 Task: Search for a flat in Namyslow, Poland from 6th to 10th September for 1 guest, with a price range of ₹9000 to ₹17000, 1 bedroom, 1 bed, 1 bathroom, self check-in, and English-speaking host.
Action: Mouse moved to (444, 54)
Screenshot: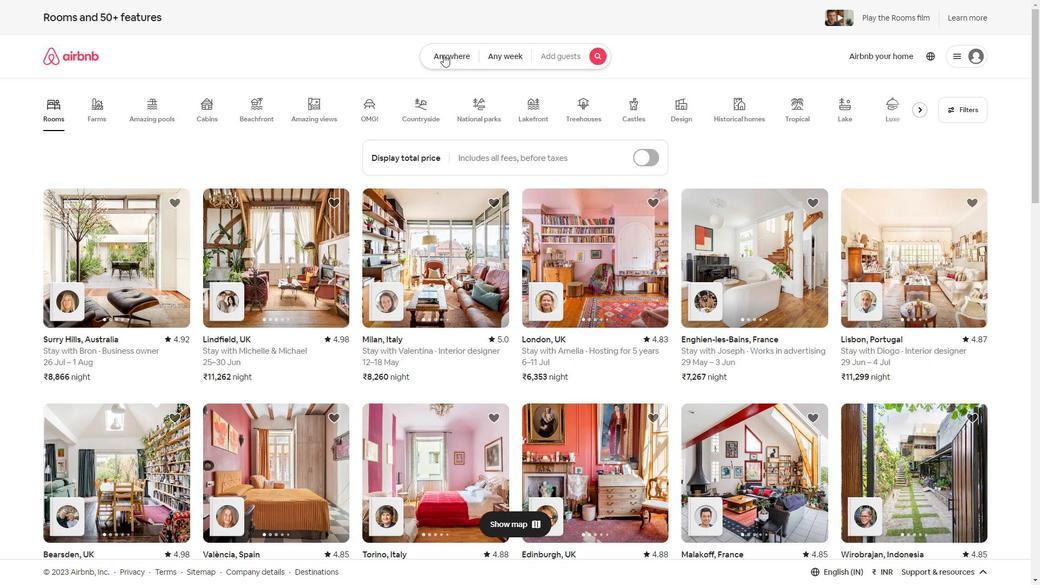 
Action: Mouse pressed left at (444, 54)
Screenshot: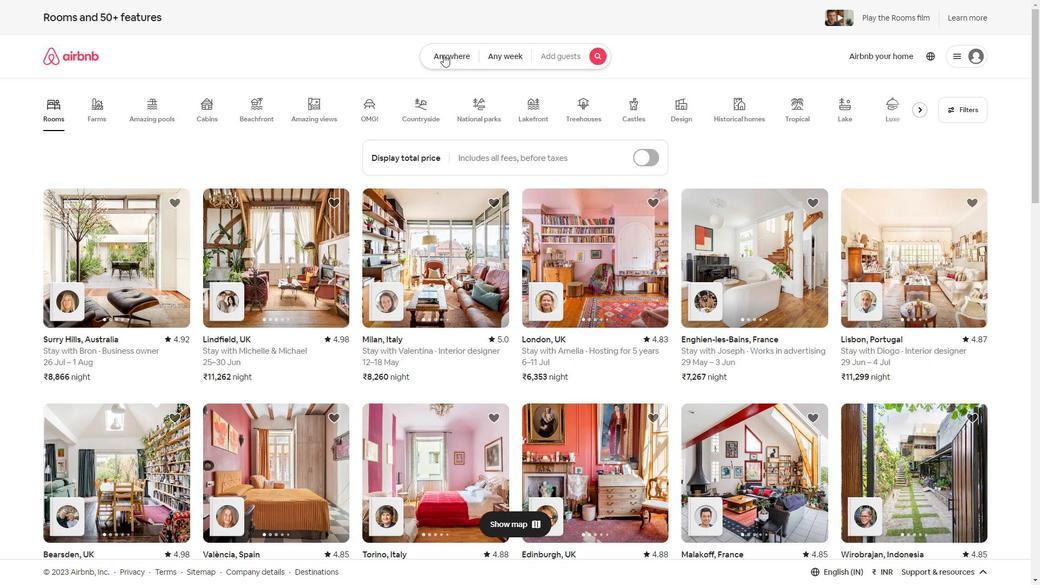 
Action: Mouse moved to (410, 99)
Screenshot: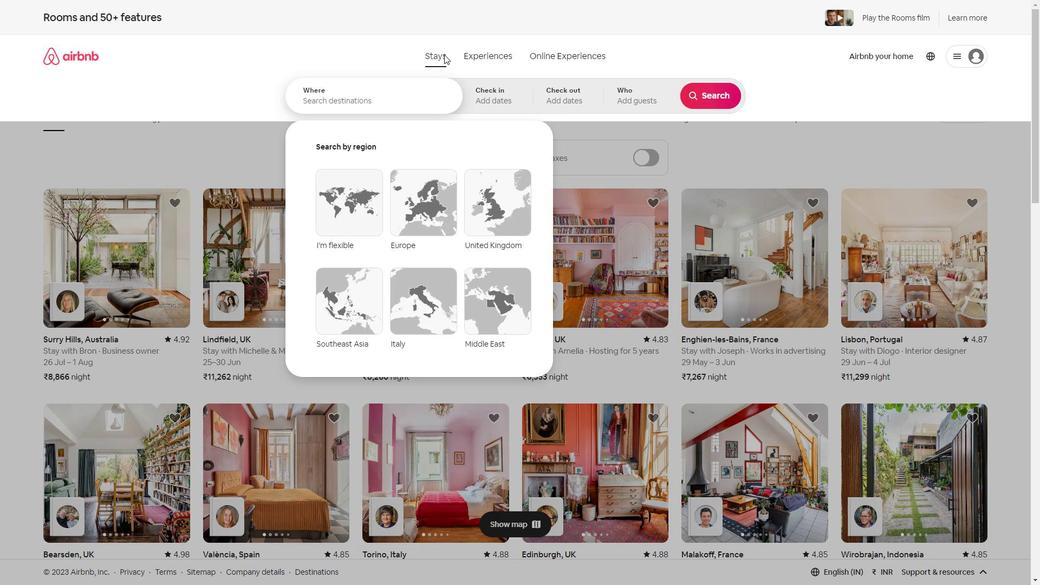 
Action: Mouse pressed left at (413, 99)
Screenshot: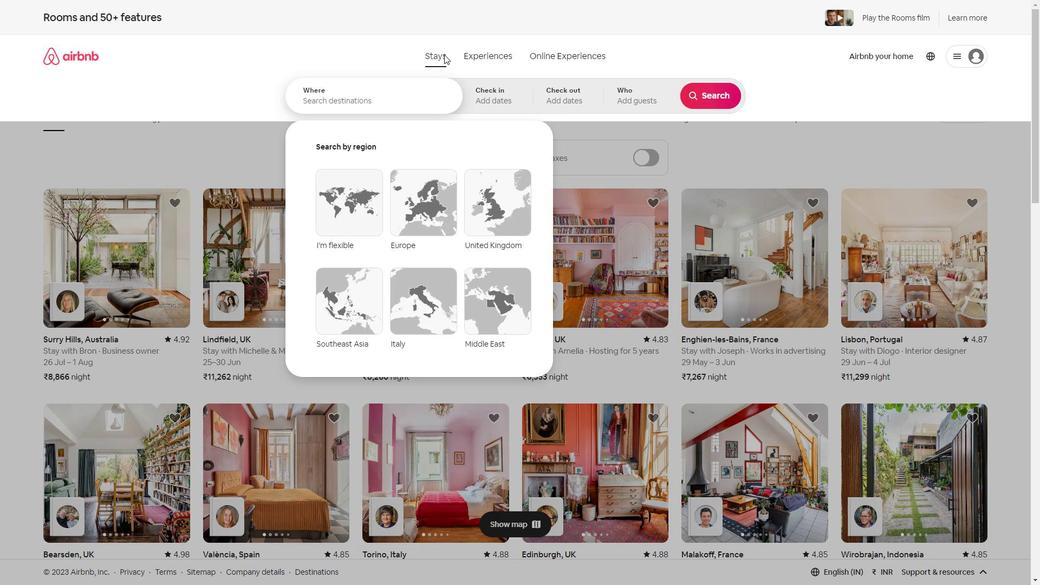 
Action: Key pressed <Key.shift><Key.shift><Key.shift><Key.shift><Key.shift><Key.shift>Namyslow,<Key.shift>pol
Screenshot: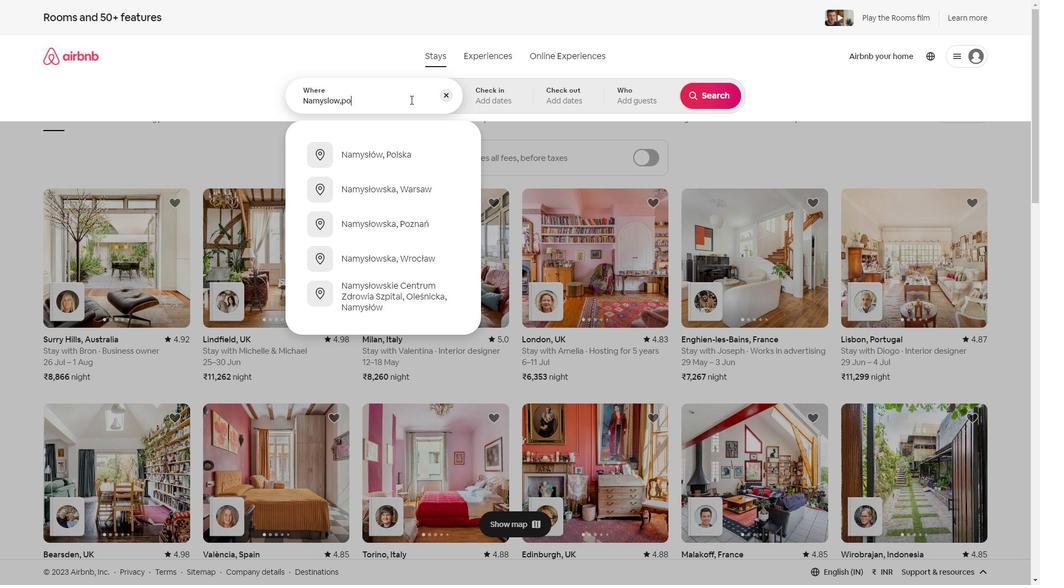 
Action: Mouse moved to (519, 95)
Screenshot: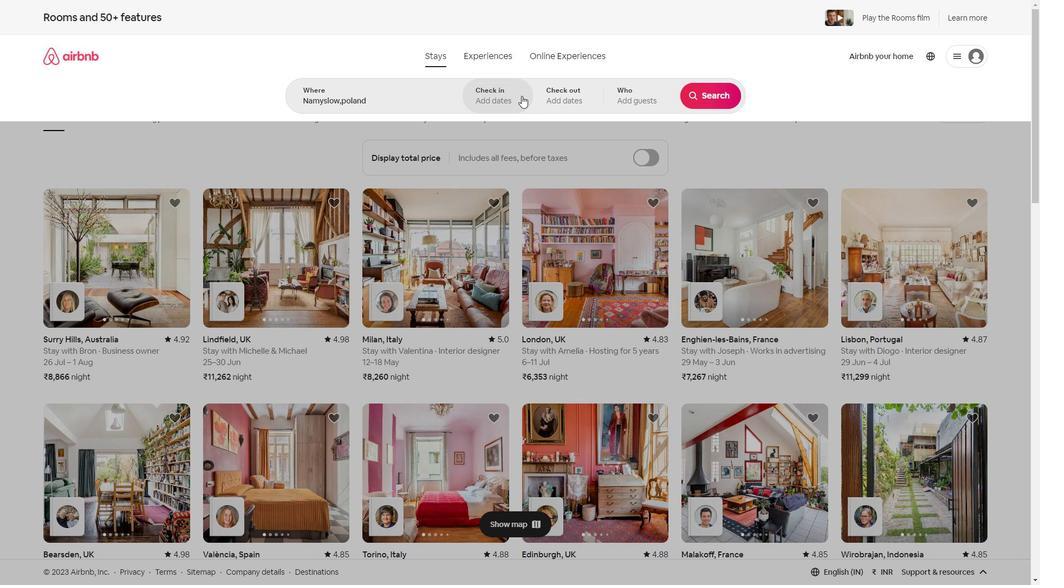 
Action: Mouse pressed left at (519, 95)
Screenshot: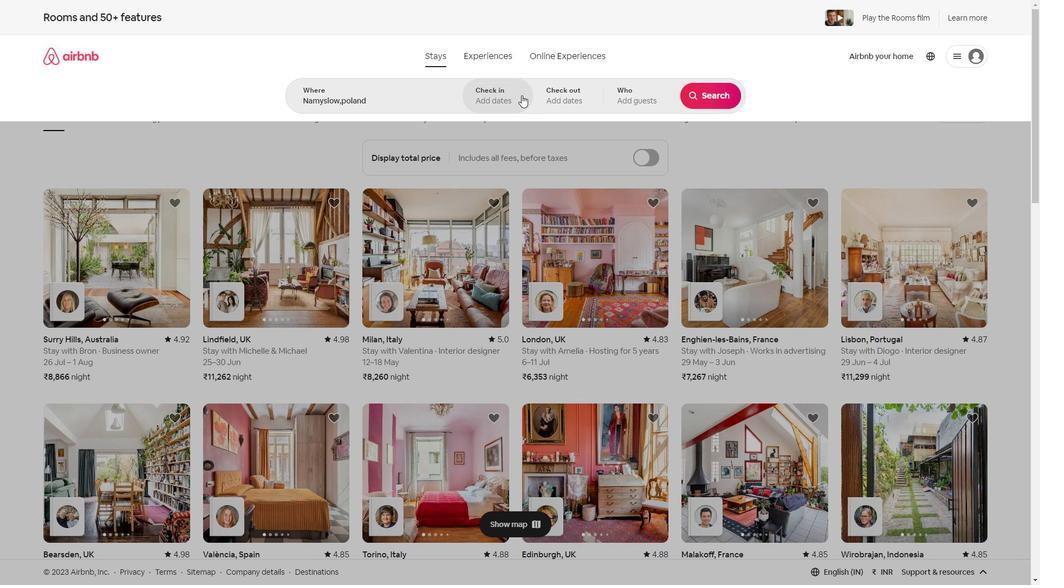 
Action: Mouse moved to (711, 187)
Screenshot: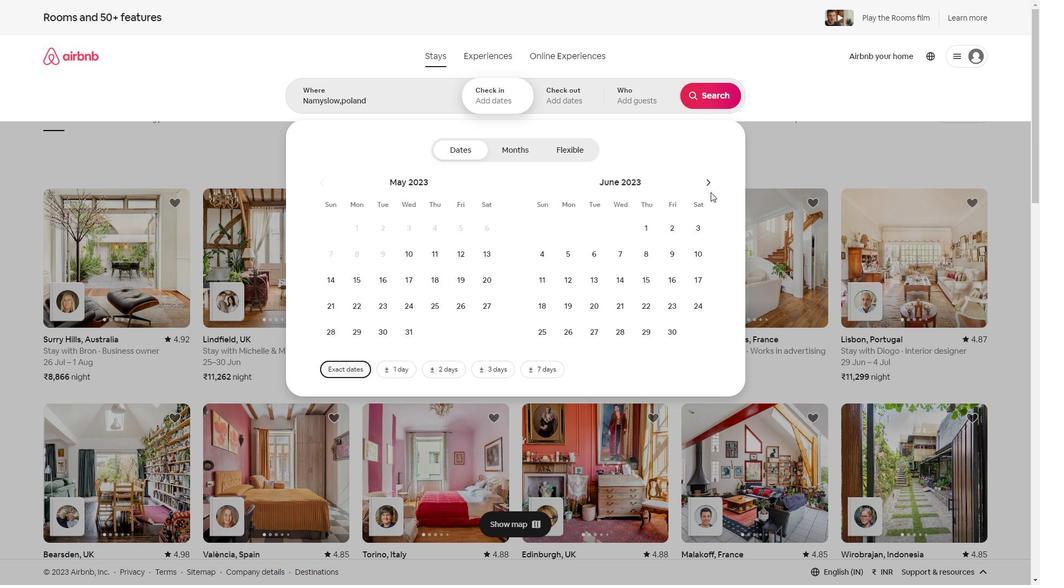 
Action: Mouse pressed left at (711, 187)
Screenshot: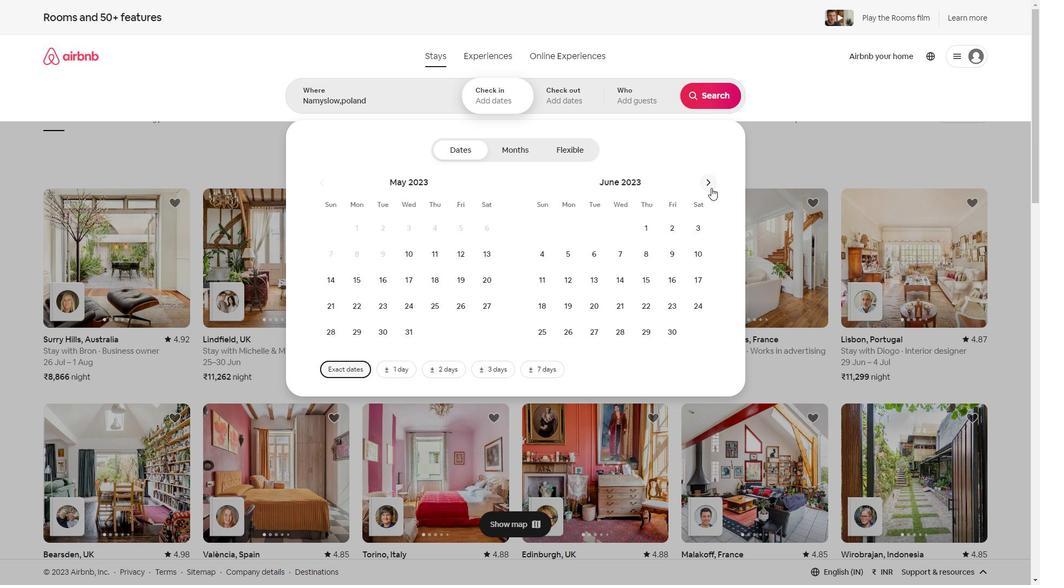 
Action: Mouse pressed left at (711, 187)
Screenshot: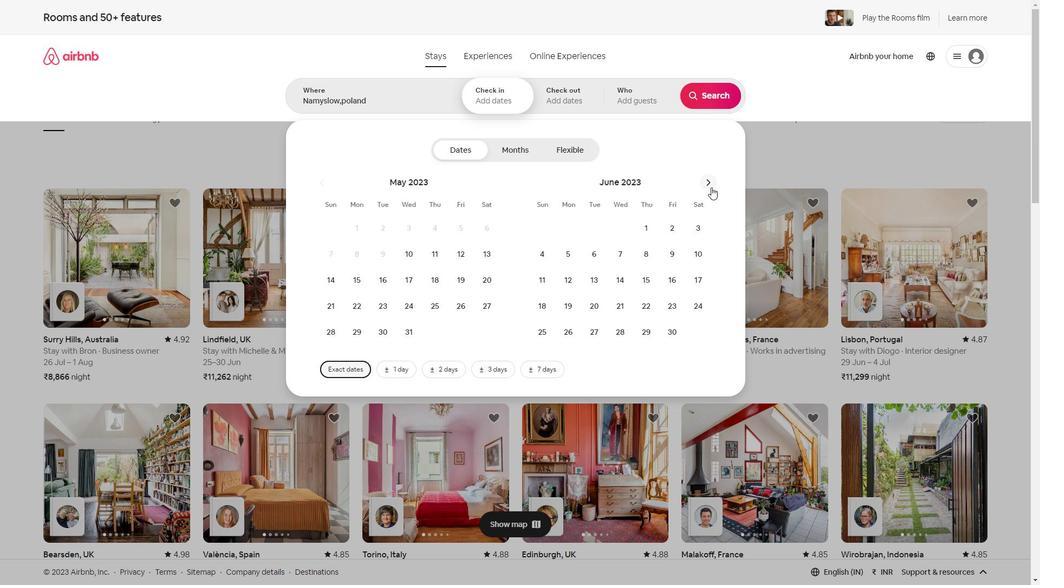 
Action: Mouse pressed left at (711, 187)
Screenshot: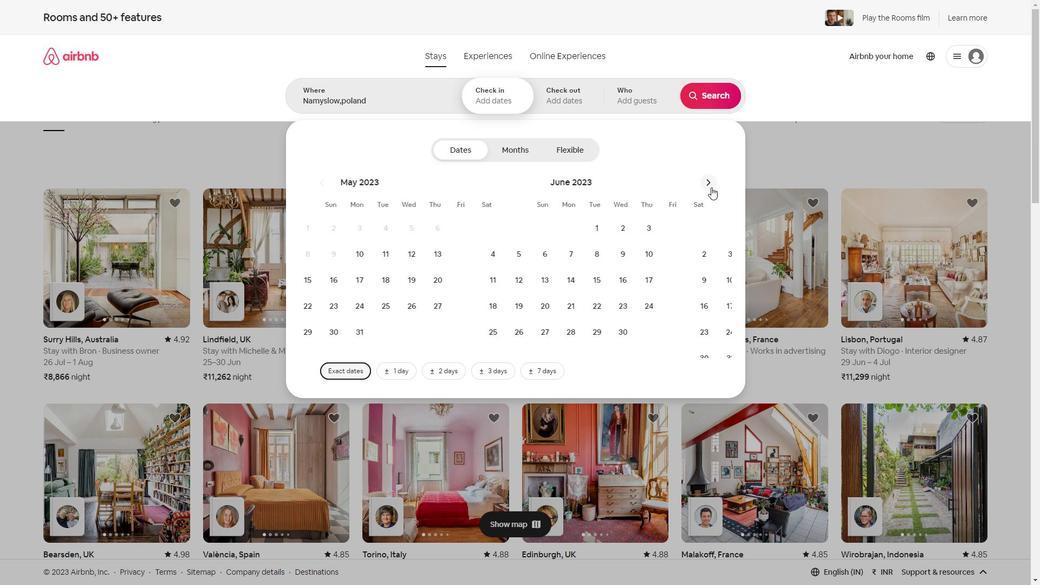 
Action: Mouse moved to (621, 249)
Screenshot: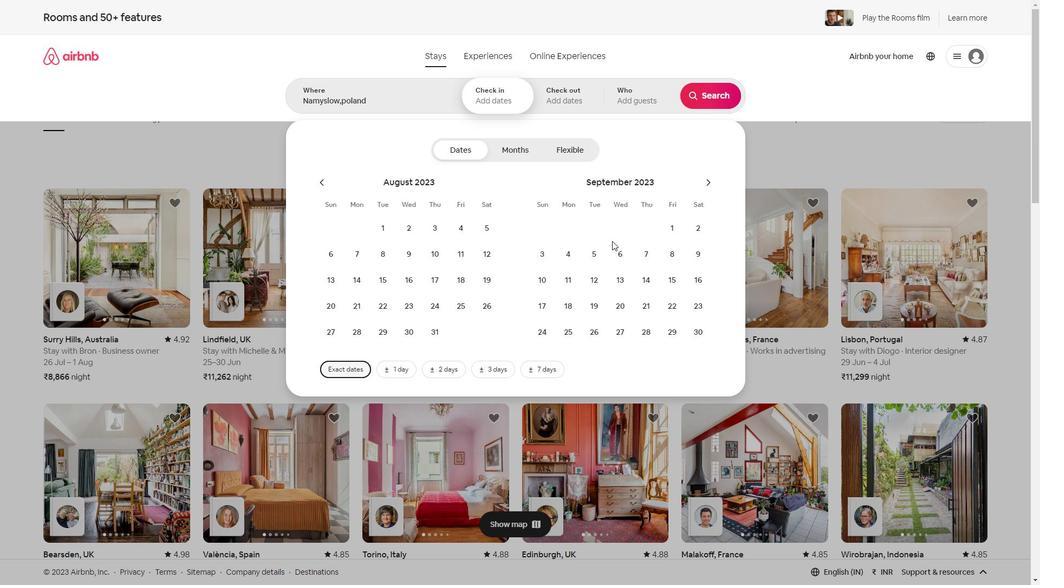 
Action: Mouse pressed left at (621, 249)
Screenshot: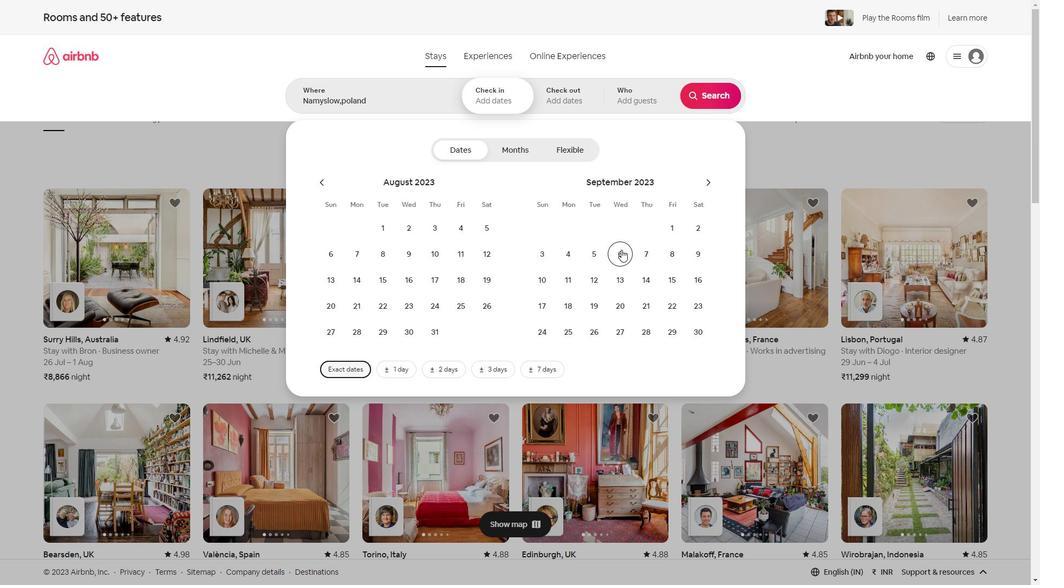 
Action: Mouse moved to (538, 276)
Screenshot: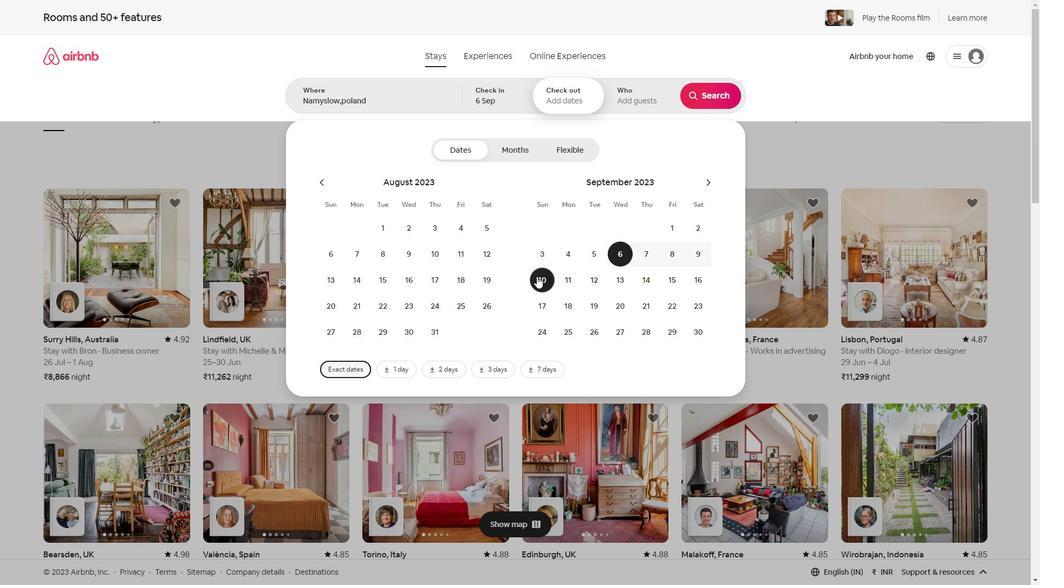 
Action: Mouse pressed left at (538, 276)
Screenshot: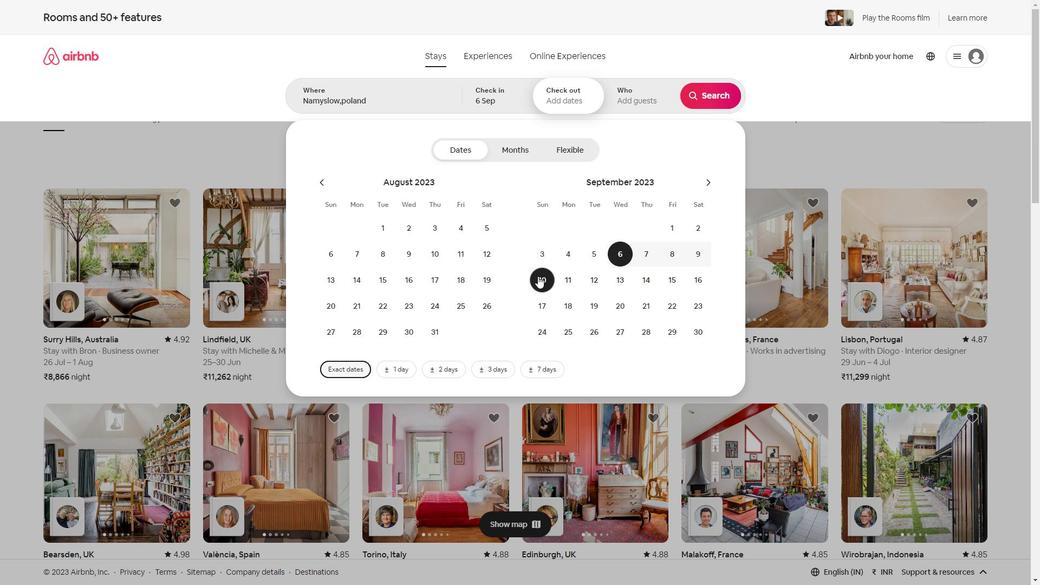 
Action: Mouse moved to (634, 99)
Screenshot: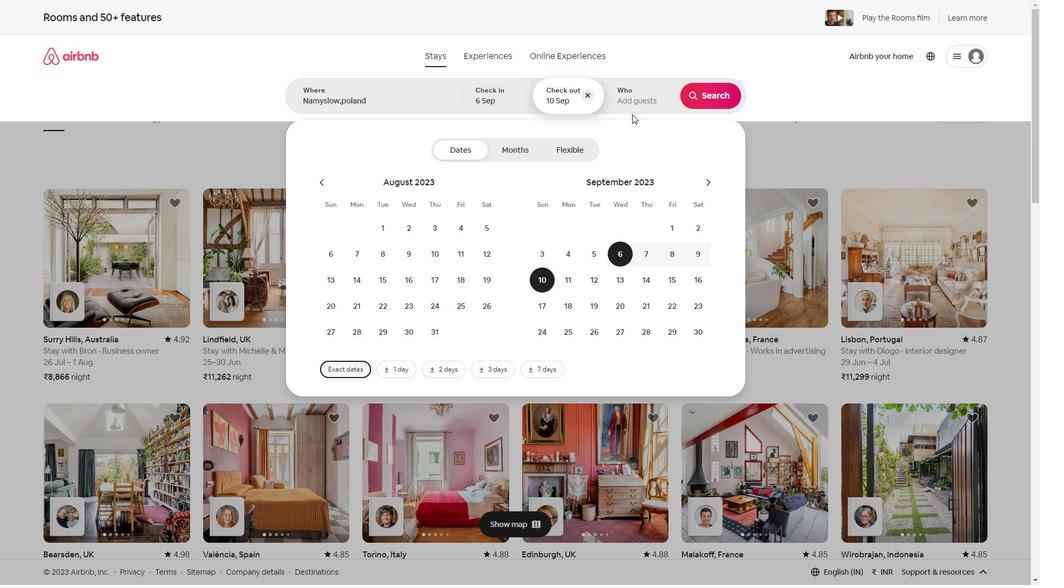 
Action: Mouse pressed left at (634, 99)
Screenshot: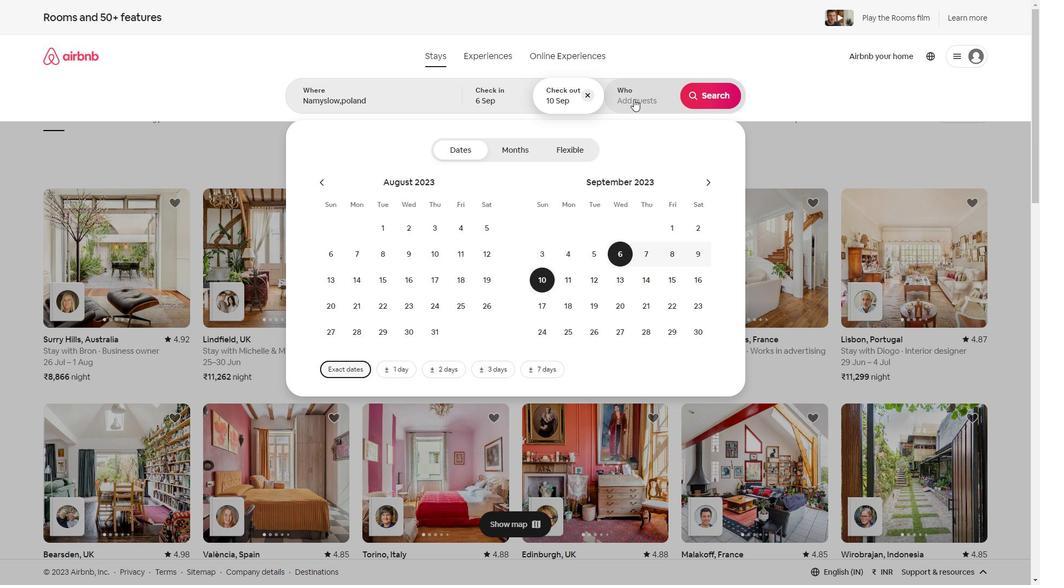 
Action: Mouse moved to (707, 148)
Screenshot: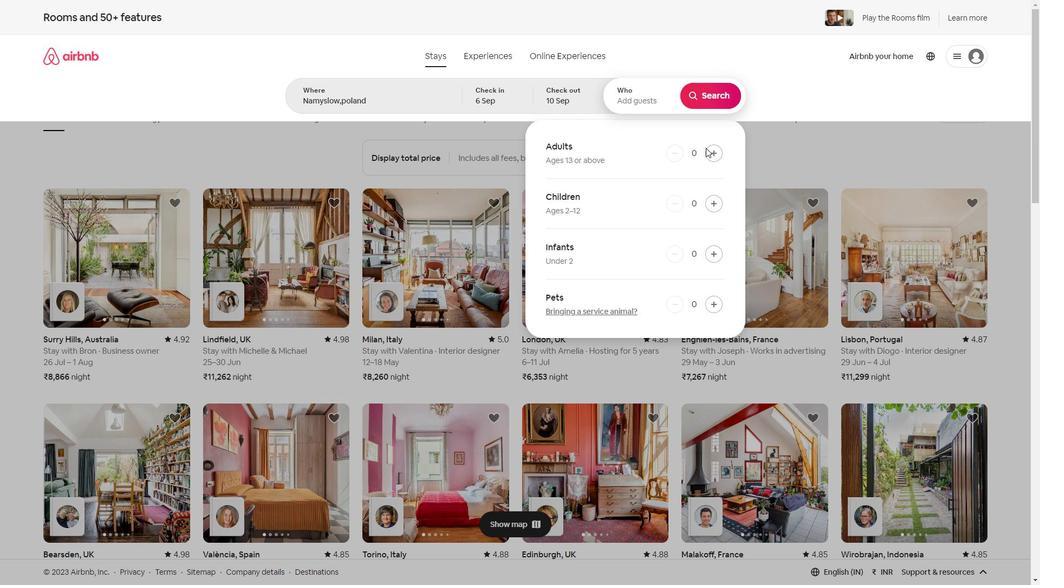 
Action: Mouse pressed left at (707, 148)
Screenshot: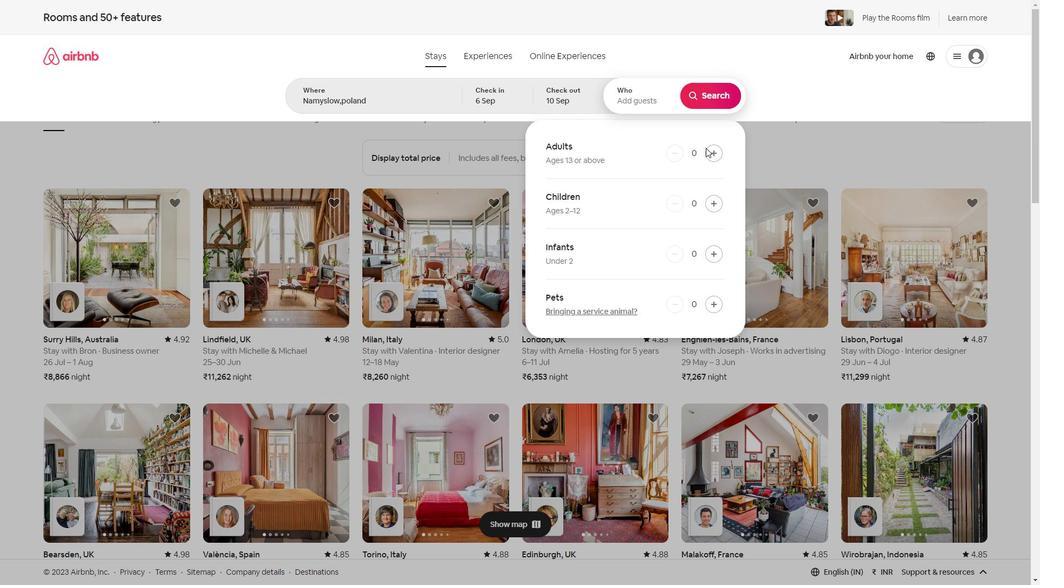 
Action: Mouse moved to (715, 92)
Screenshot: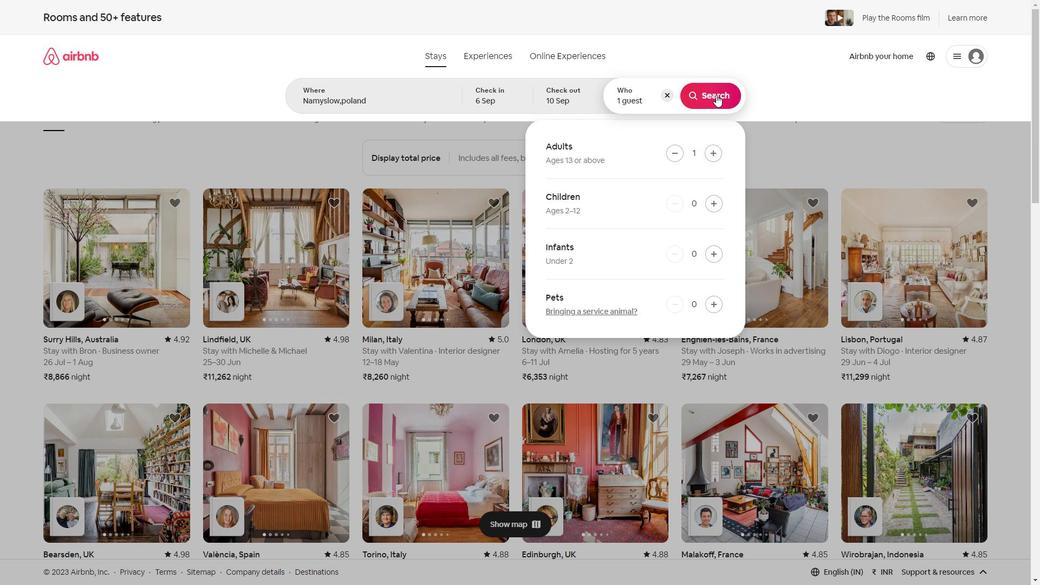
Action: Mouse pressed left at (715, 92)
Screenshot: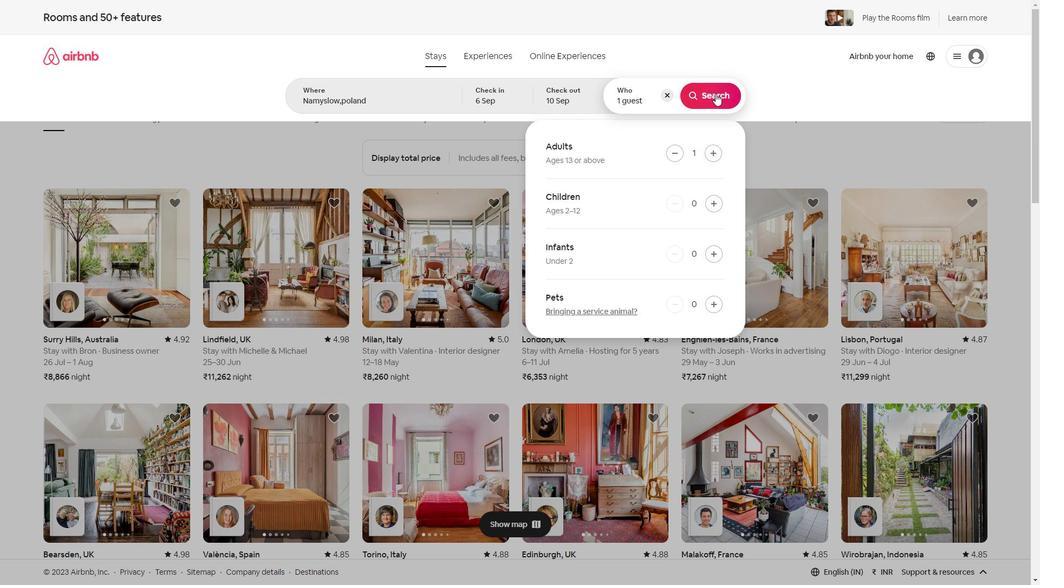 
Action: Mouse moved to (994, 72)
Screenshot: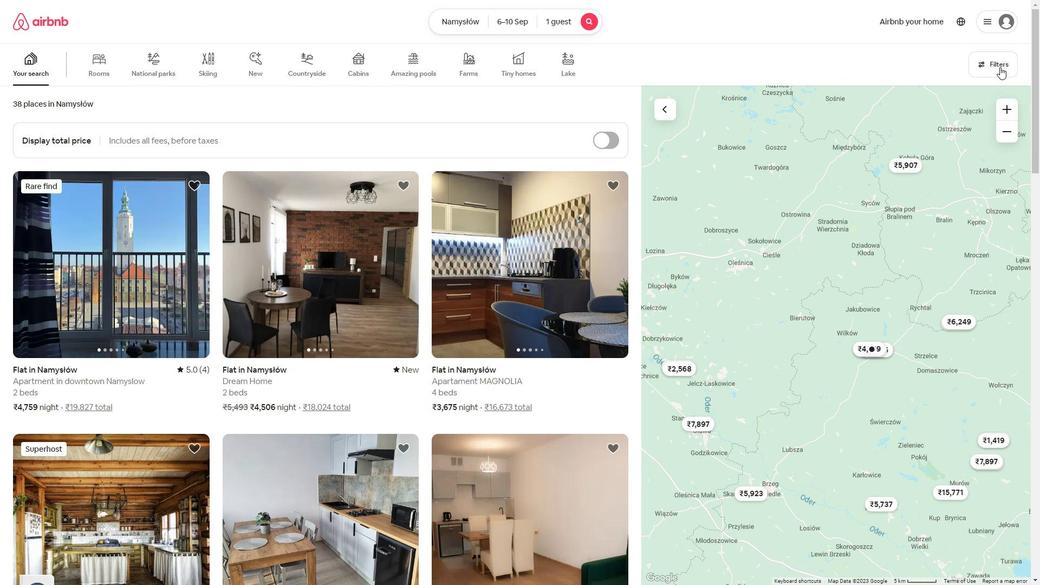 
Action: Mouse pressed left at (1000, 67)
Screenshot: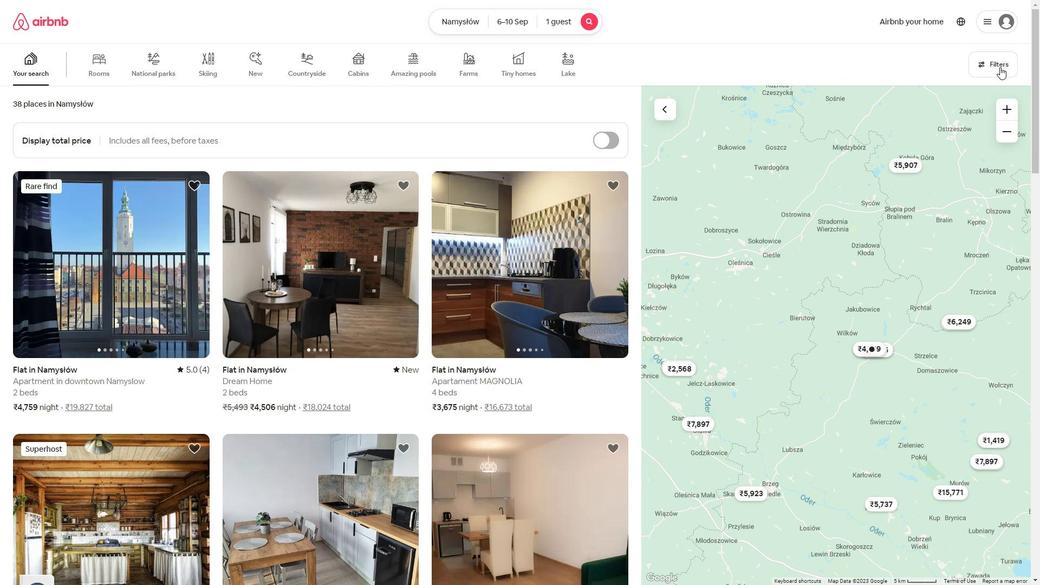 
Action: Mouse moved to (377, 326)
Screenshot: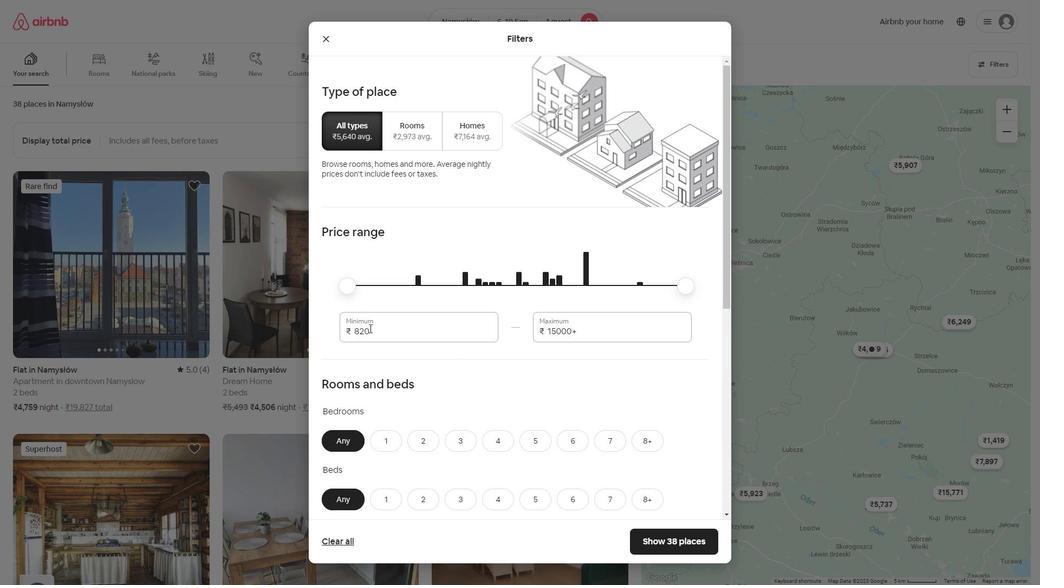 
Action: Mouse pressed left at (377, 326)
Screenshot: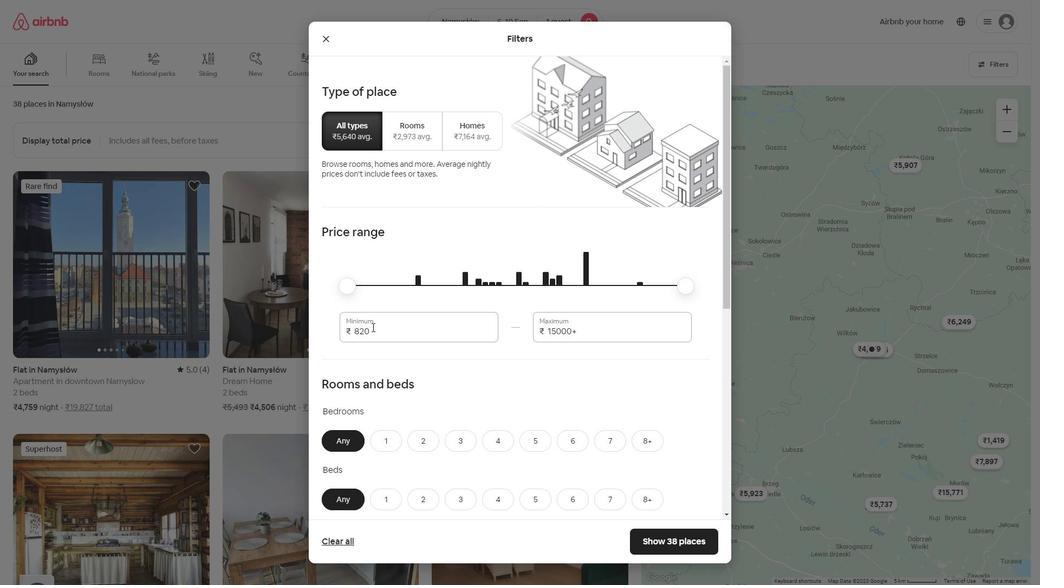 
Action: Key pressed <Key.backspace><Key.backspace><Key.backspace><Key.backspace><Key.backspace><Key.backspace><Key.backspace><Key.backspace><Key.backspace><Key.backspace><Key.backspace><Key.backspace>9000
Screenshot: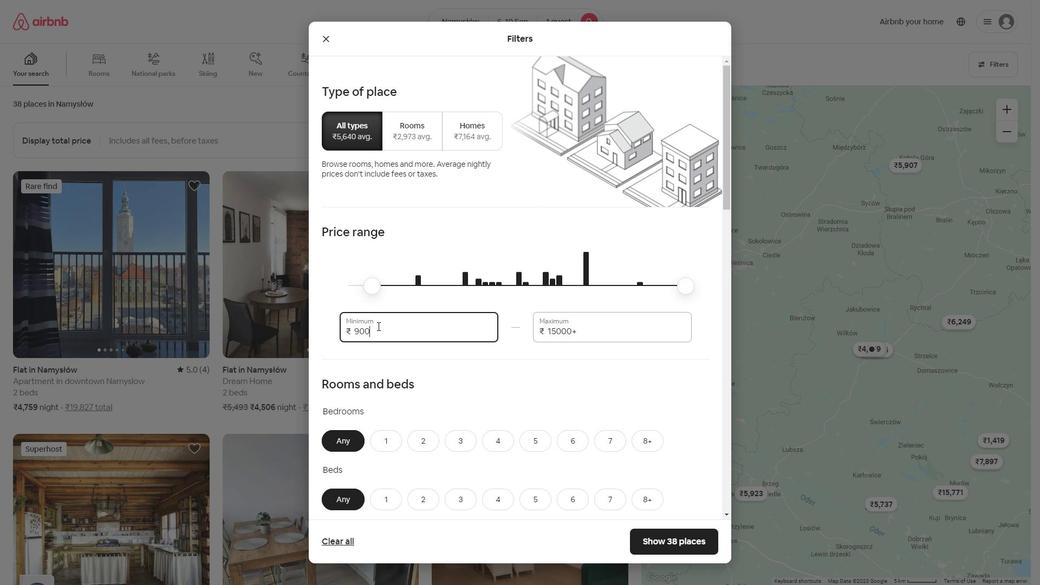 
Action: Mouse moved to (572, 326)
Screenshot: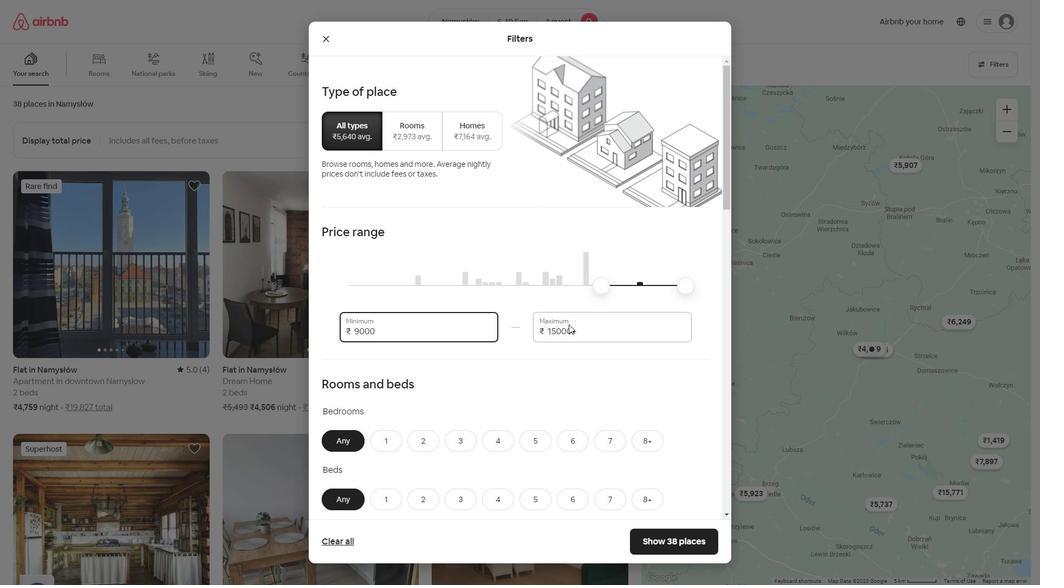 
Action: Mouse pressed left at (572, 326)
Screenshot: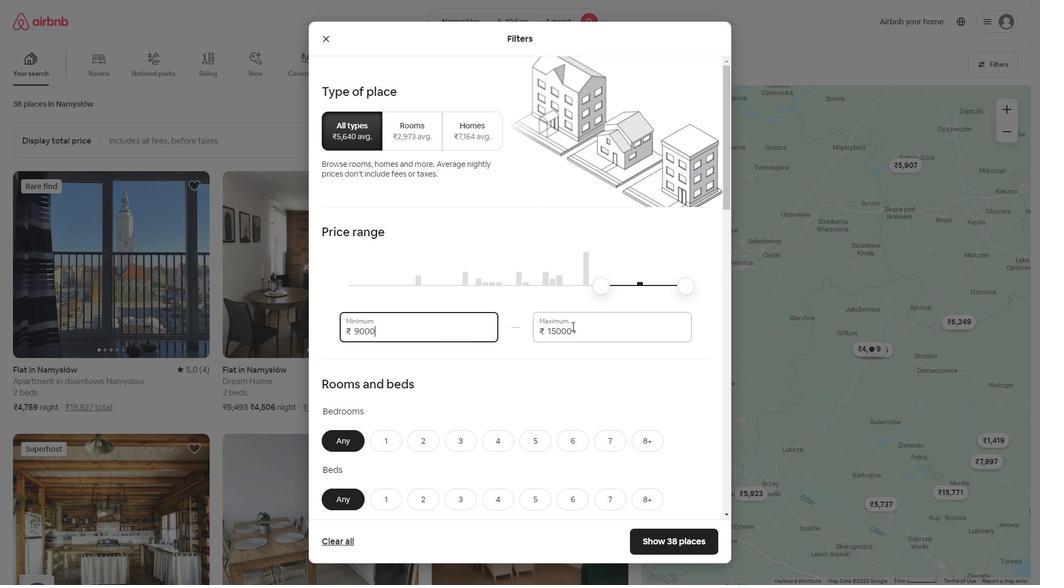 
Action: Mouse moved to (575, 328)
Screenshot: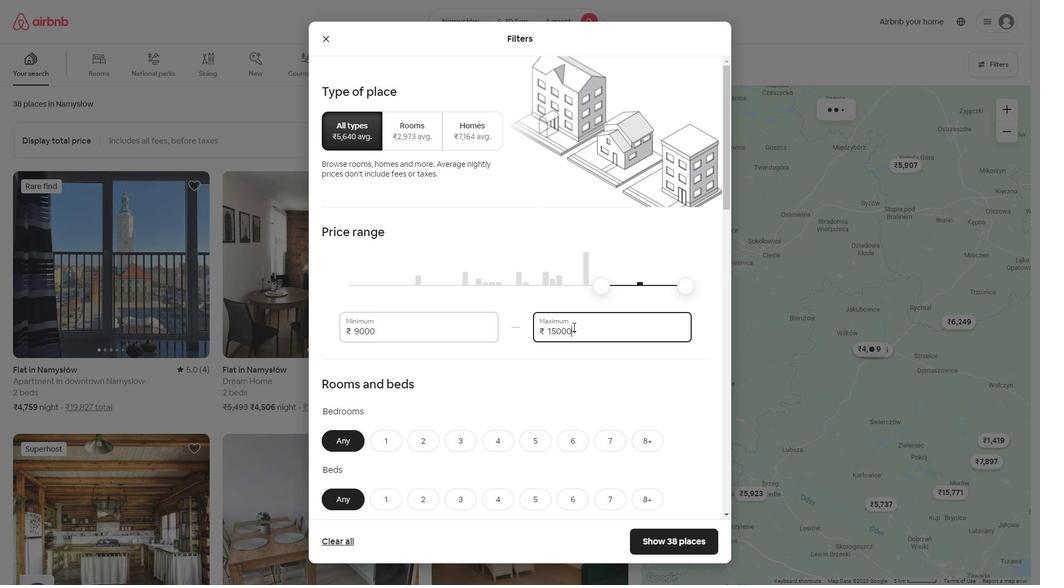 
Action: Mouse pressed left at (575, 328)
Screenshot: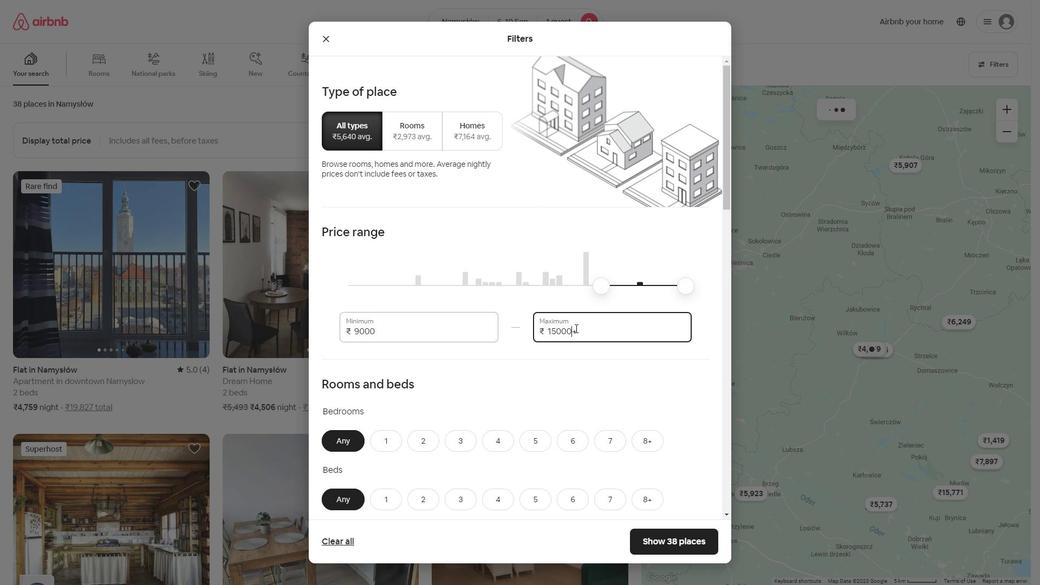 
Action: Mouse moved to (575, 329)
Screenshot: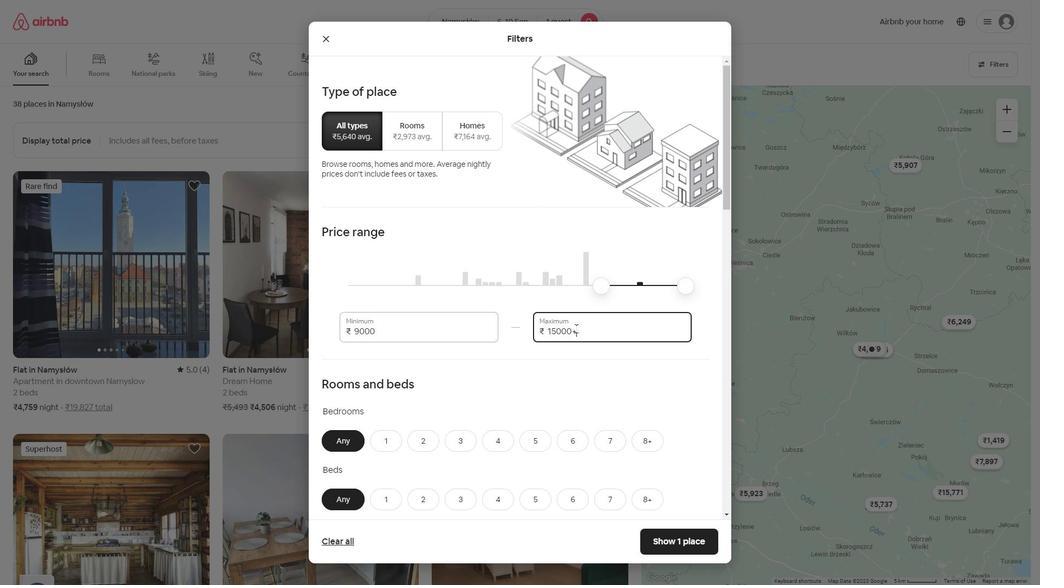 
Action: Key pressed <Key.backspace><Key.backspace><Key.backspace><Key.backspace><Key.backspace>7000
Screenshot: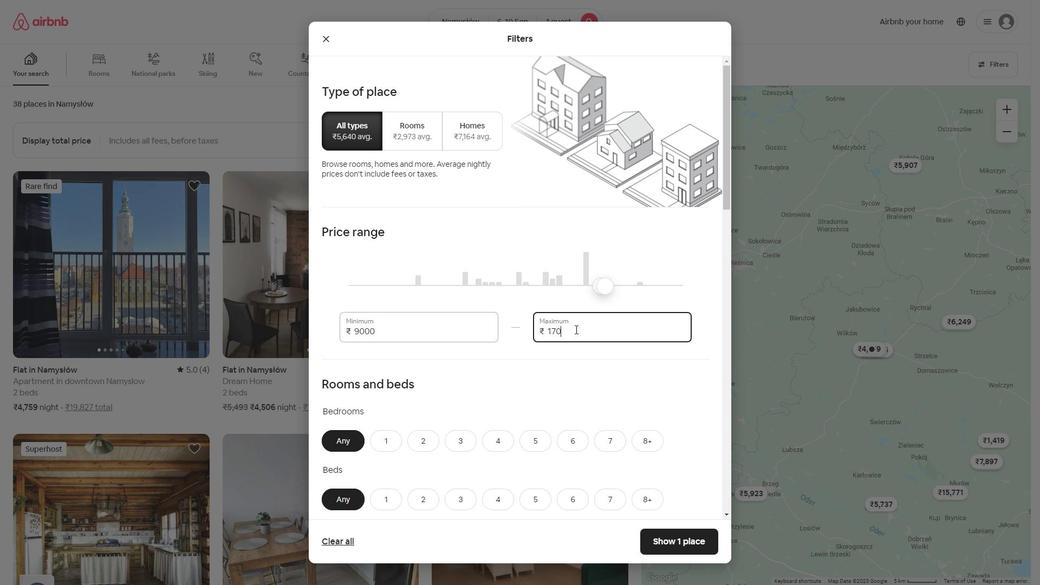 
Action: Mouse moved to (434, 433)
Screenshot: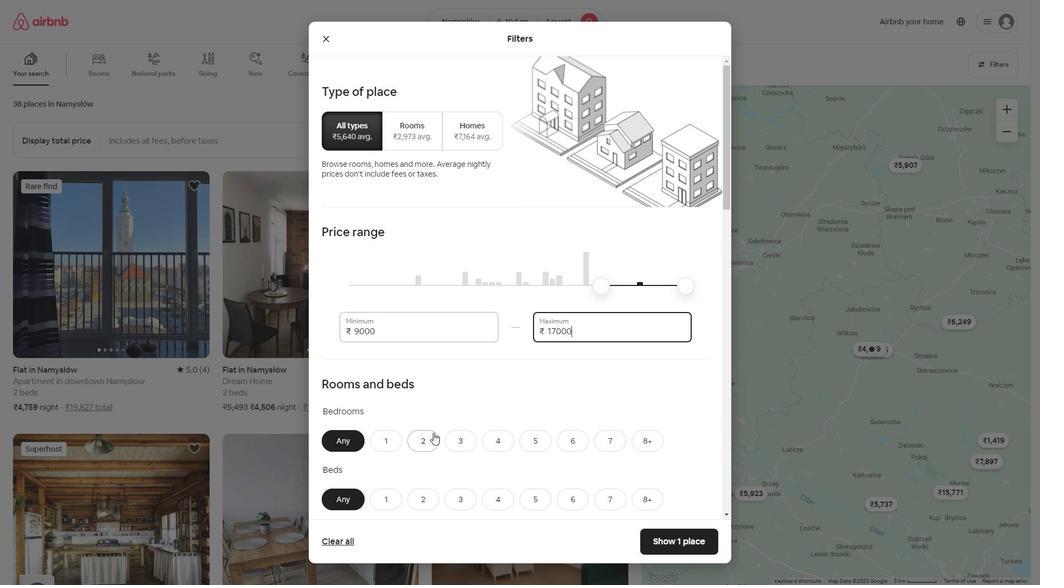 
Action: Mouse scrolled (434, 432) with delta (0, 0)
Screenshot: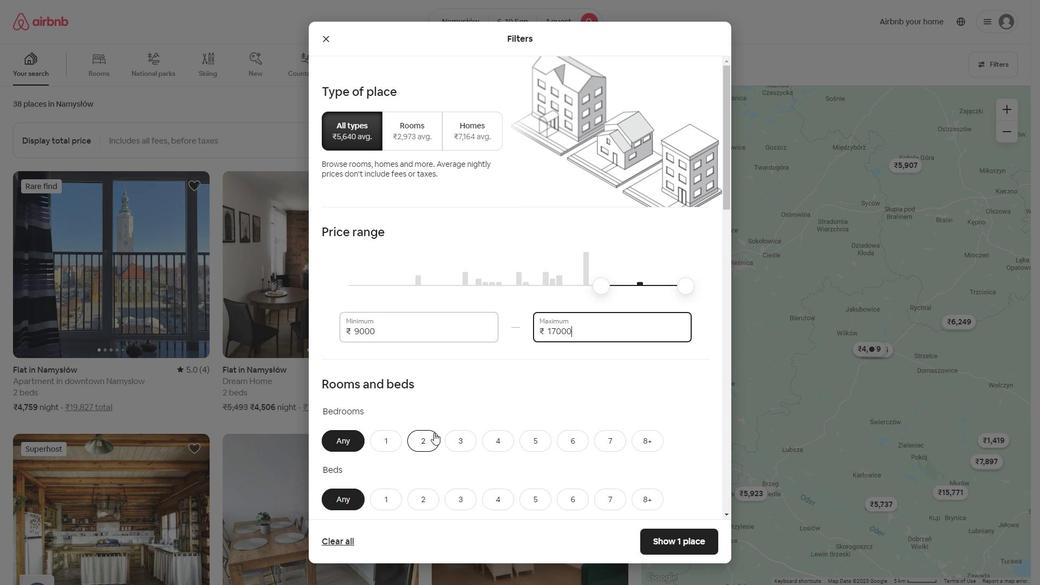 
Action: Mouse moved to (381, 391)
Screenshot: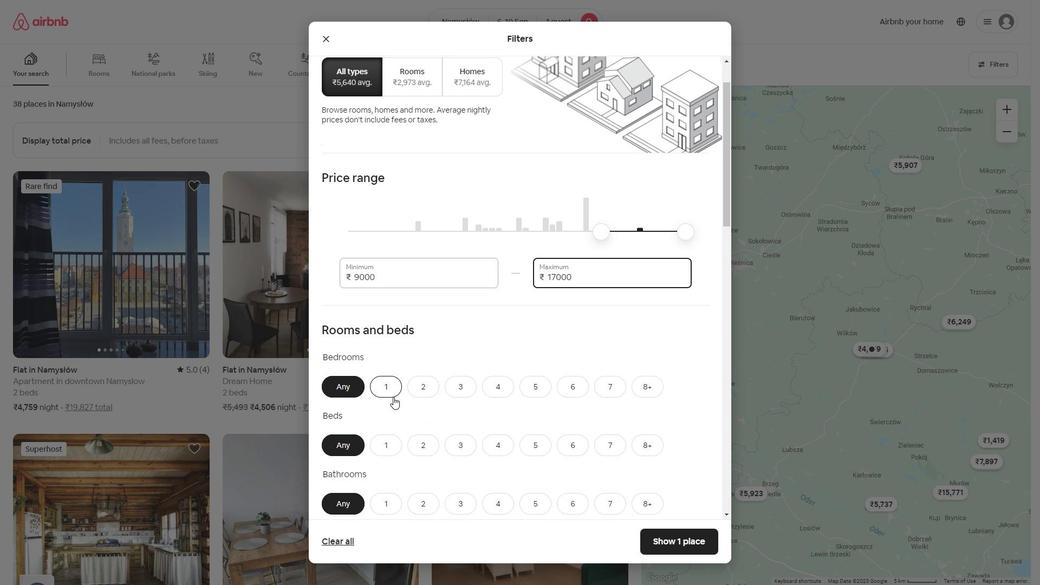 
Action: Mouse pressed left at (381, 391)
Screenshot: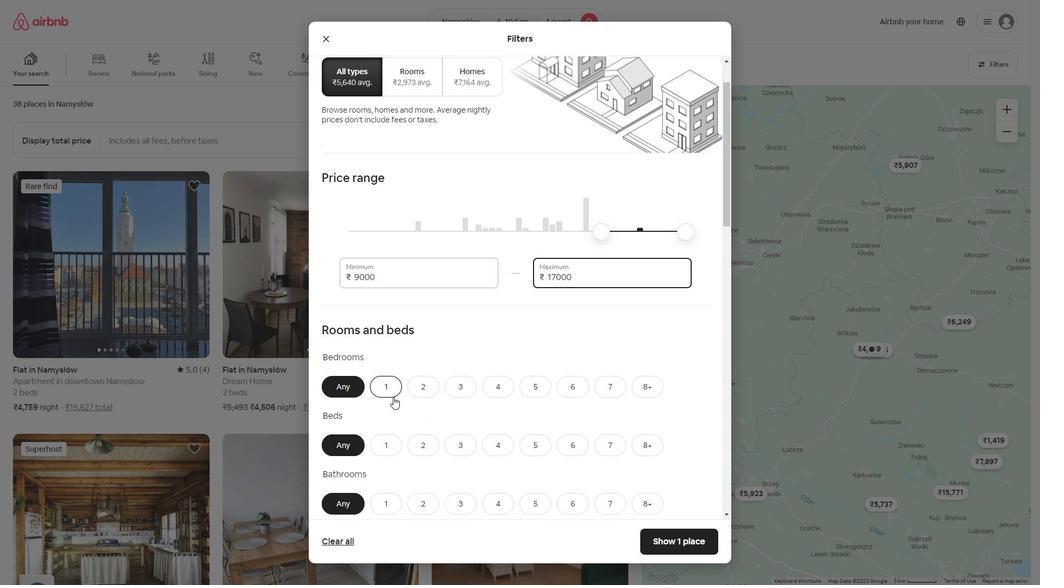 
Action: Mouse moved to (391, 451)
Screenshot: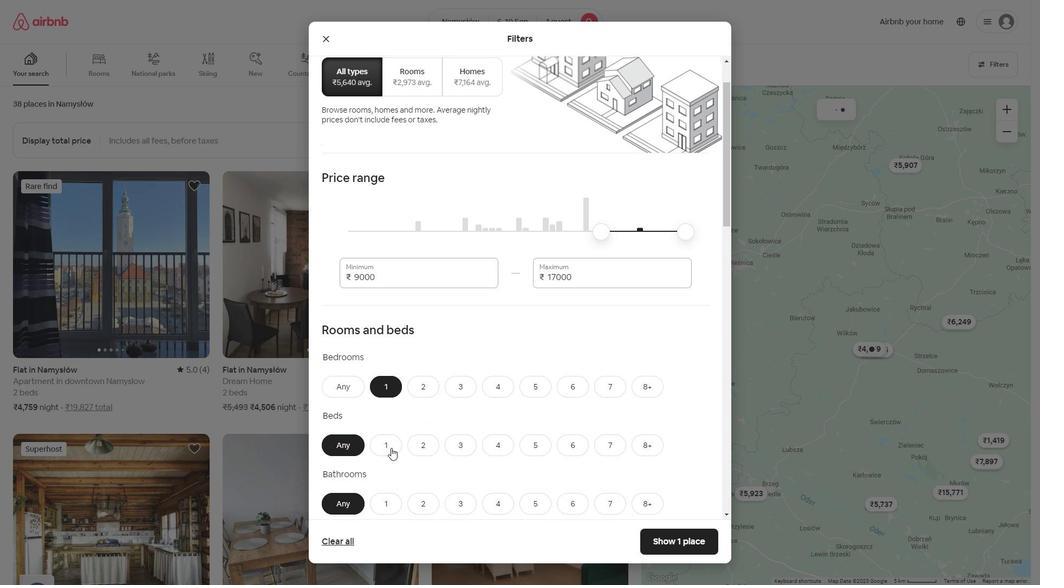 
Action: Mouse pressed left at (391, 451)
Screenshot: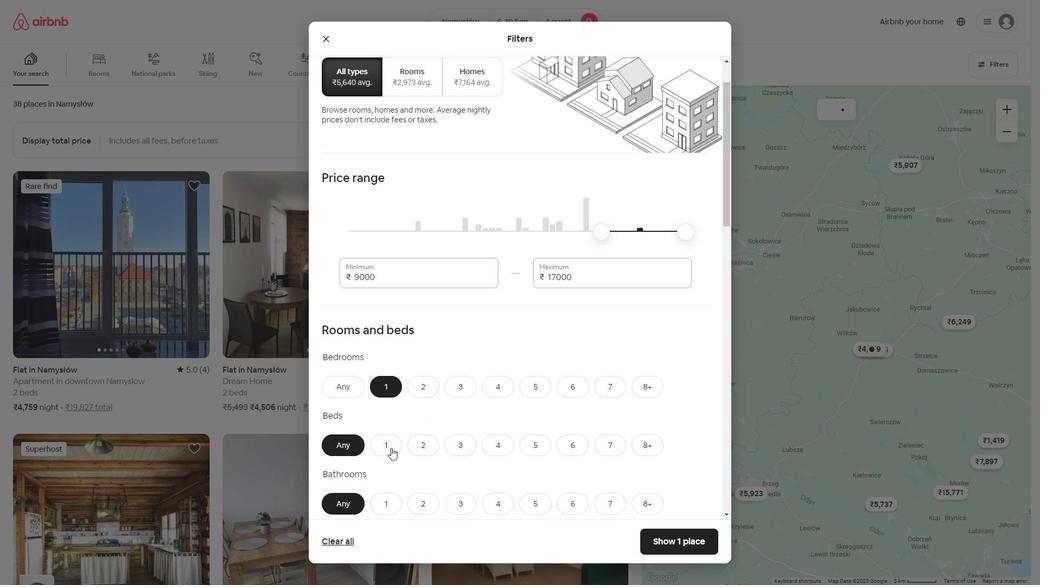 
Action: Mouse moved to (388, 492)
Screenshot: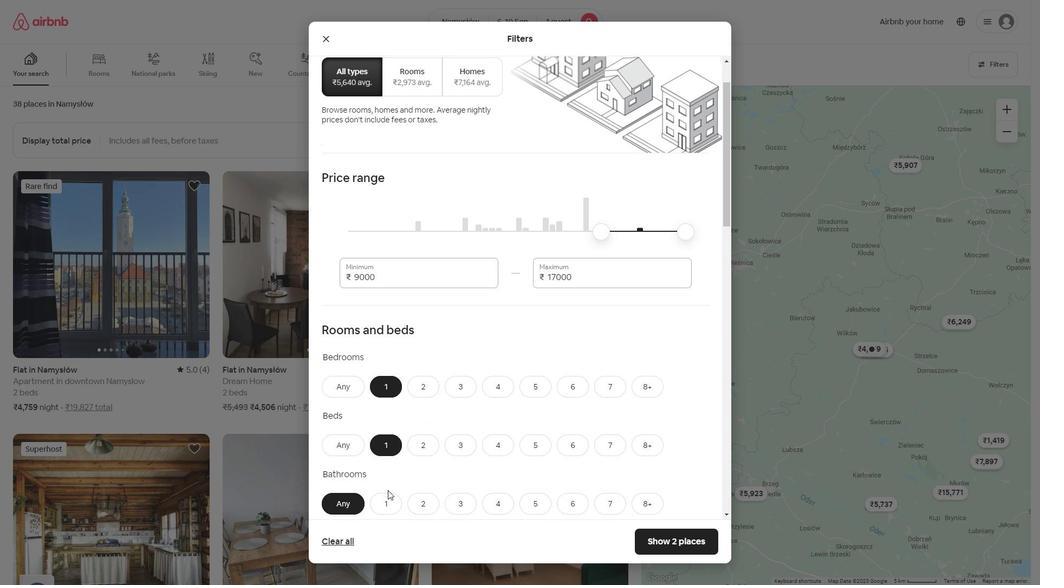 
Action: Mouse pressed left at (388, 492)
Screenshot: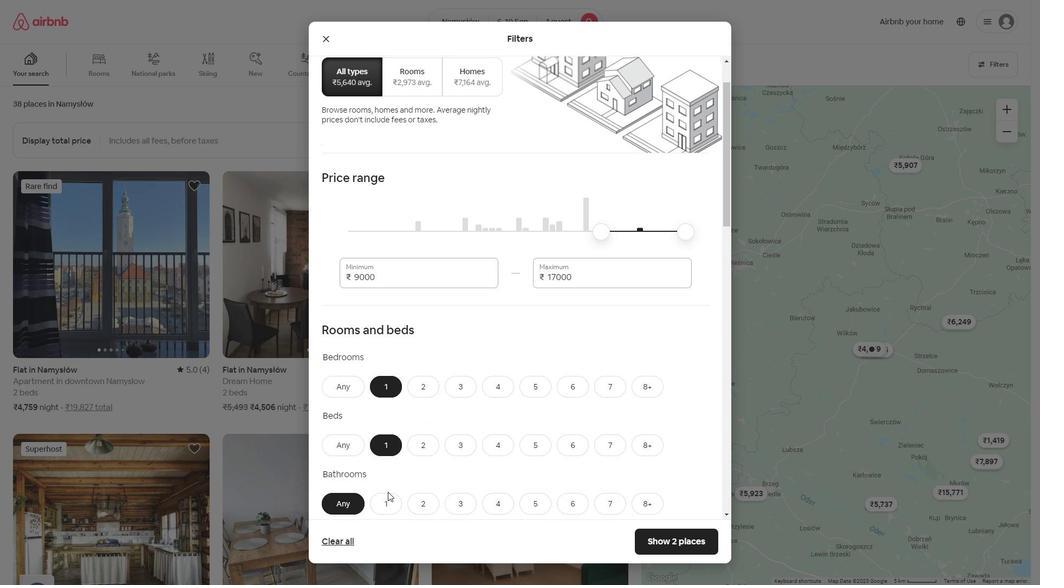 
Action: Mouse moved to (388, 498)
Screenshot: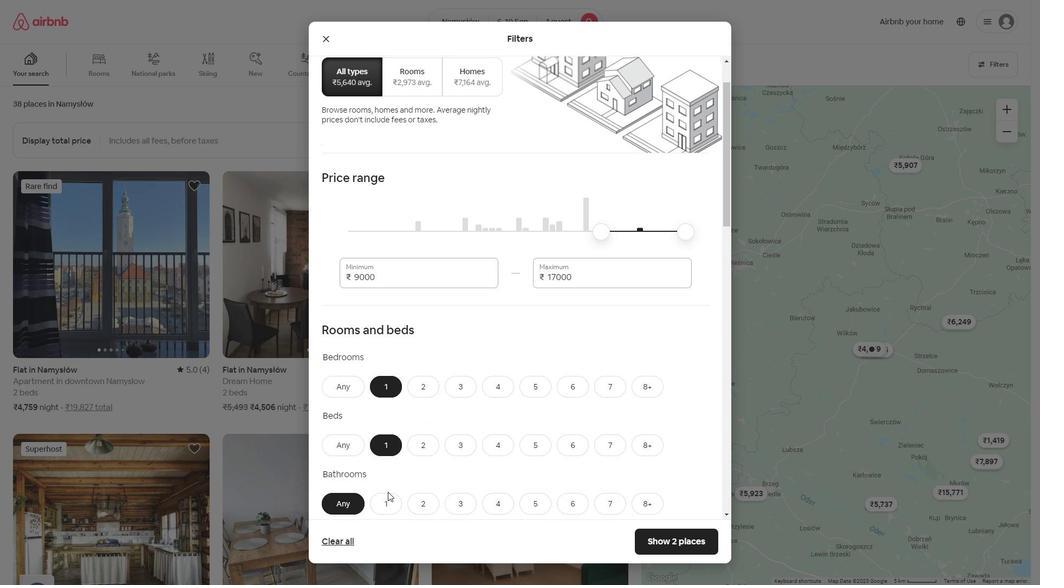 
Action: Mouse pressed left at (388, 498)
Screenshot: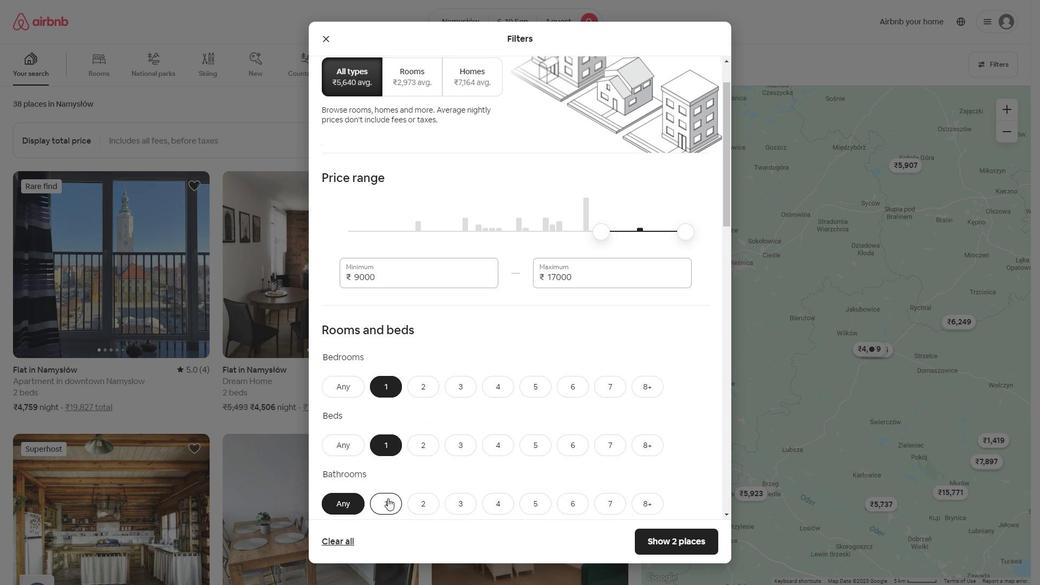 
Action: Mouse moved to (388, 496)
Screenshot: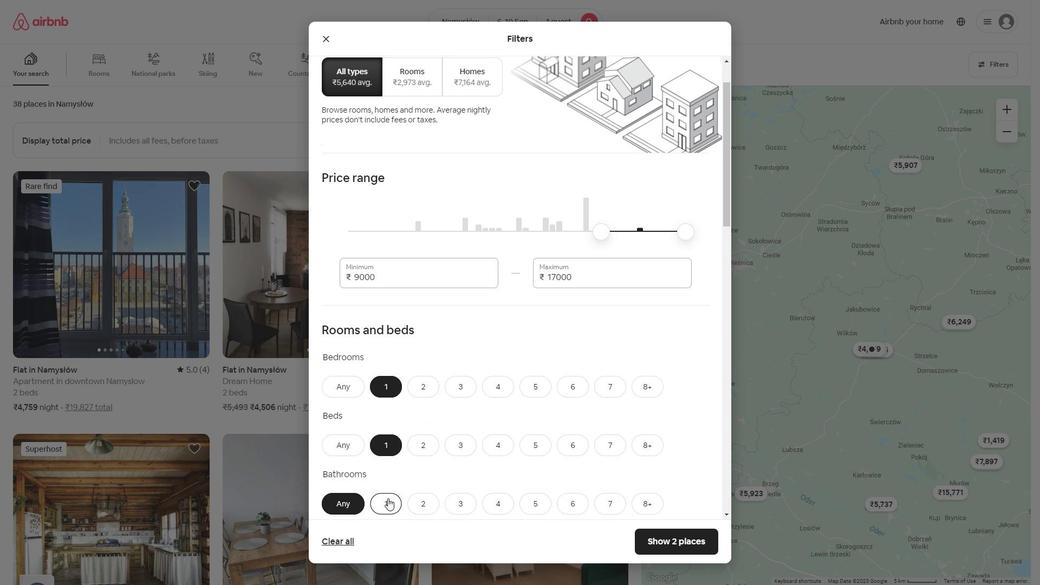 
Action: Mouse scrolled (388, 496) with delta (0, 0)
Screenshot: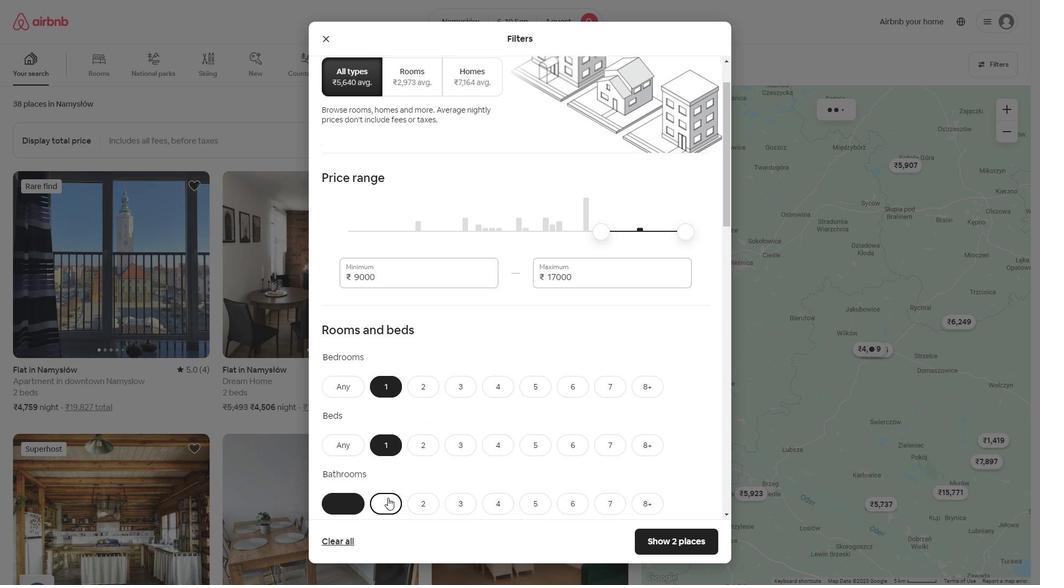 
Action: Mouse scrolled (388, 496) with delta (0, 0)
Screenshot: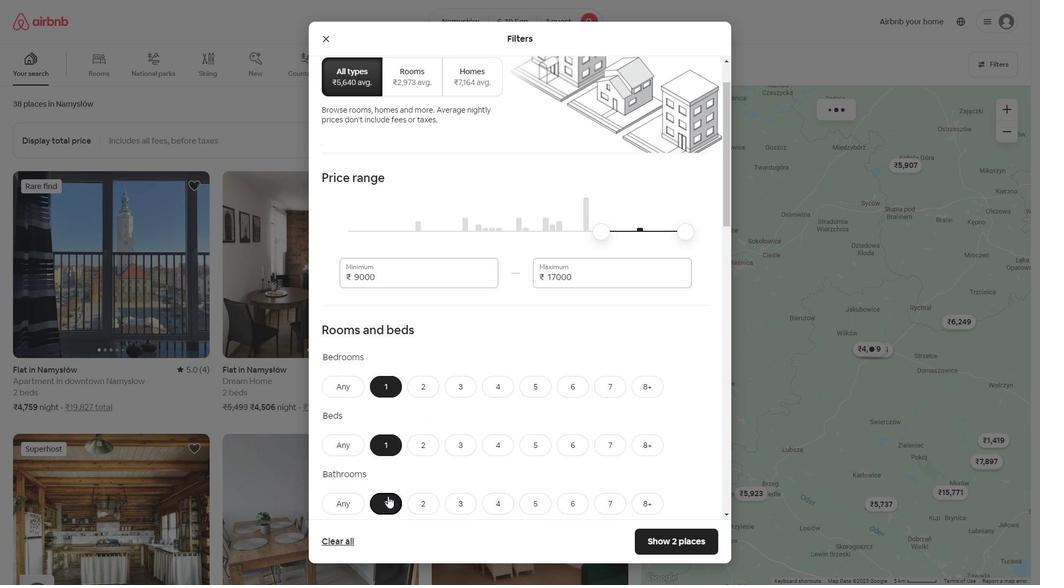 
Action: Mouse moved to (387, 496)
Screenshot: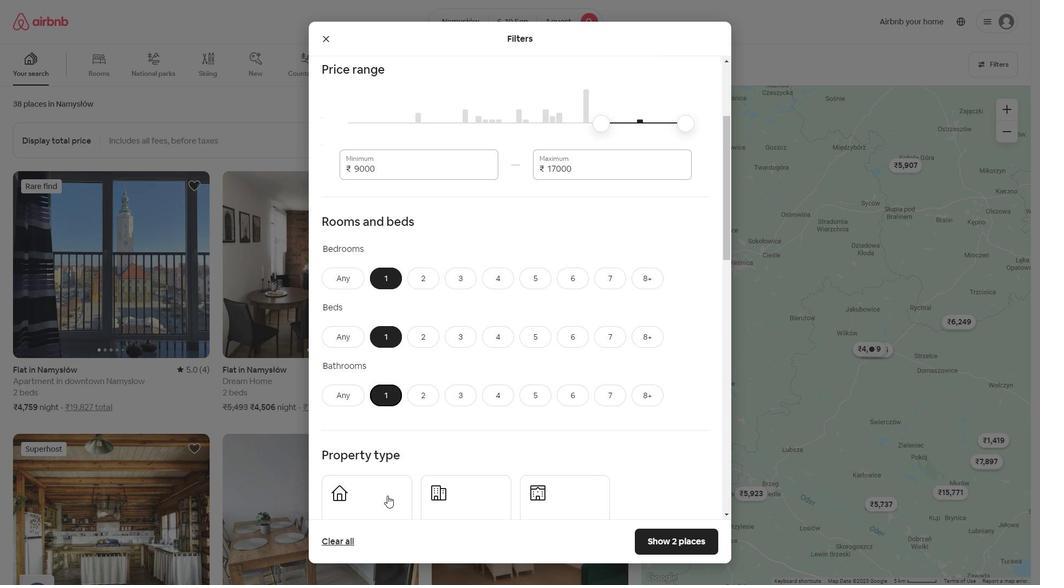 
Action: Mouse scrolled (387, 495) with delta (0, 0)
Screenshot: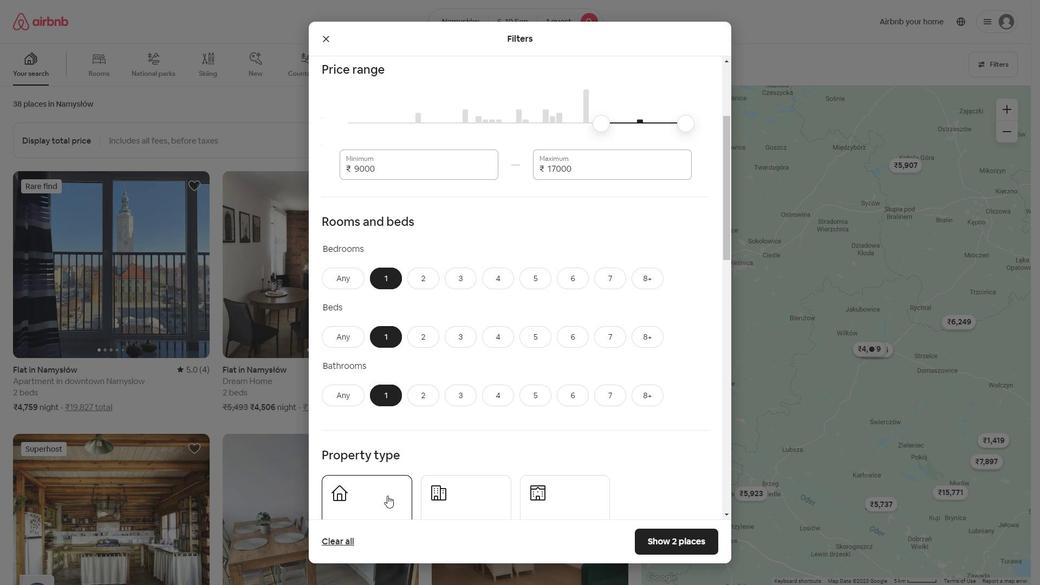 
Action: Mouse scrolled (387, 495) with delta (0, 0)
Screenshot: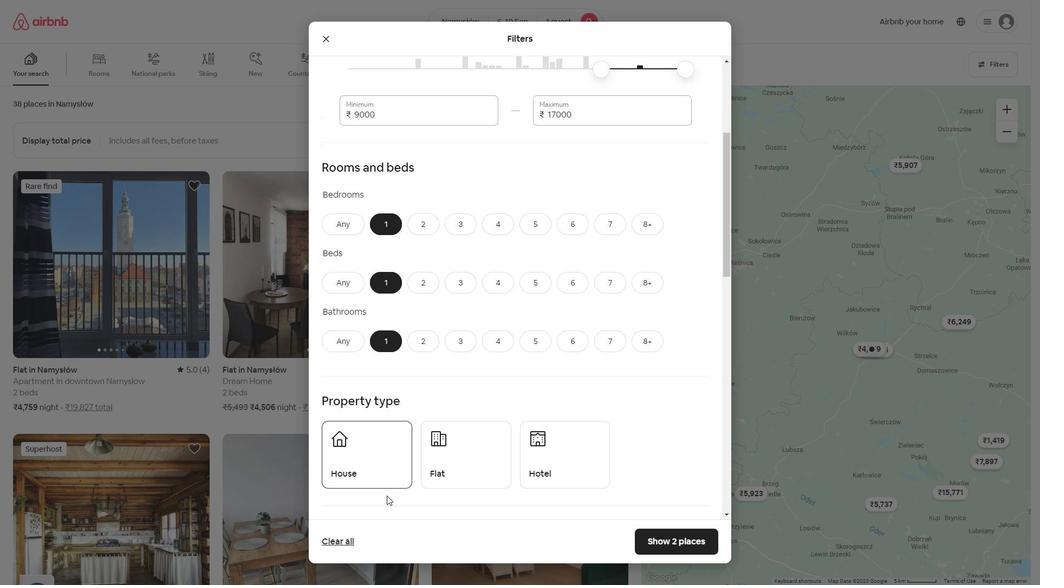
Action: Mouse moved to (444, 417)
Screenshot: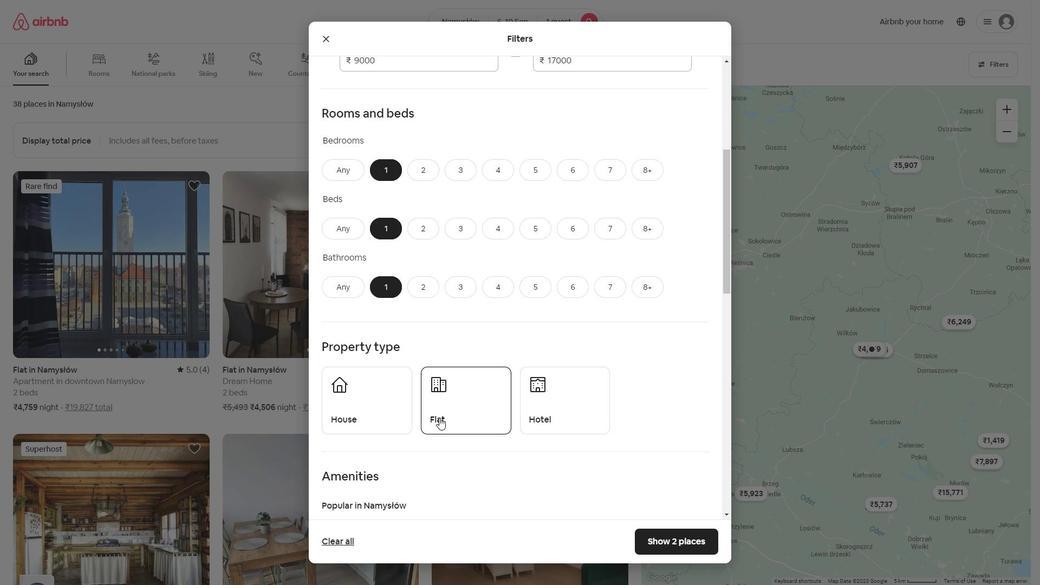 
Action: Mouse pressed left at (444, 417)
Screenshot: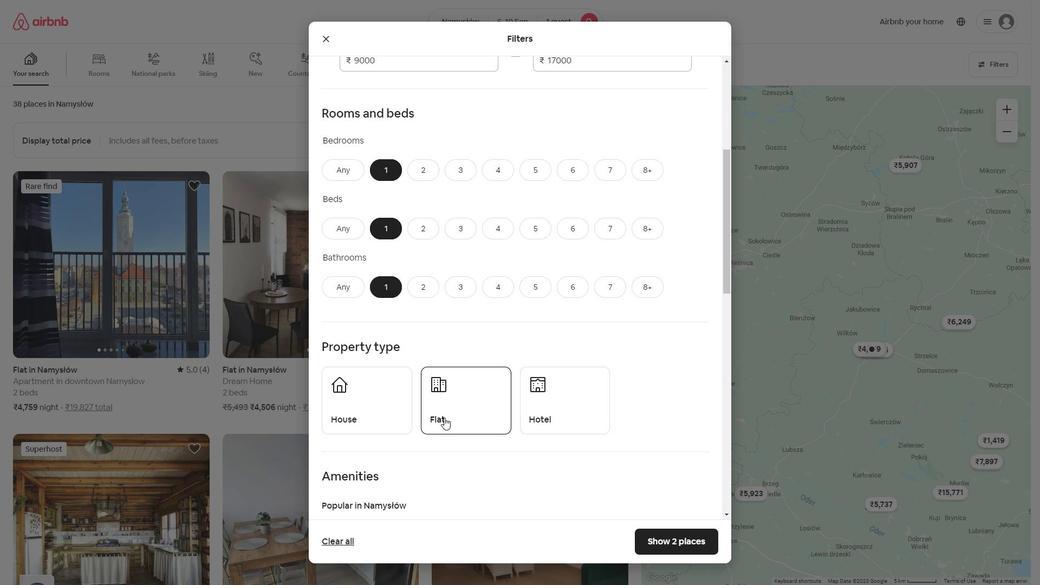 
Action: Mouse moved to (514, 417)
Screenshot: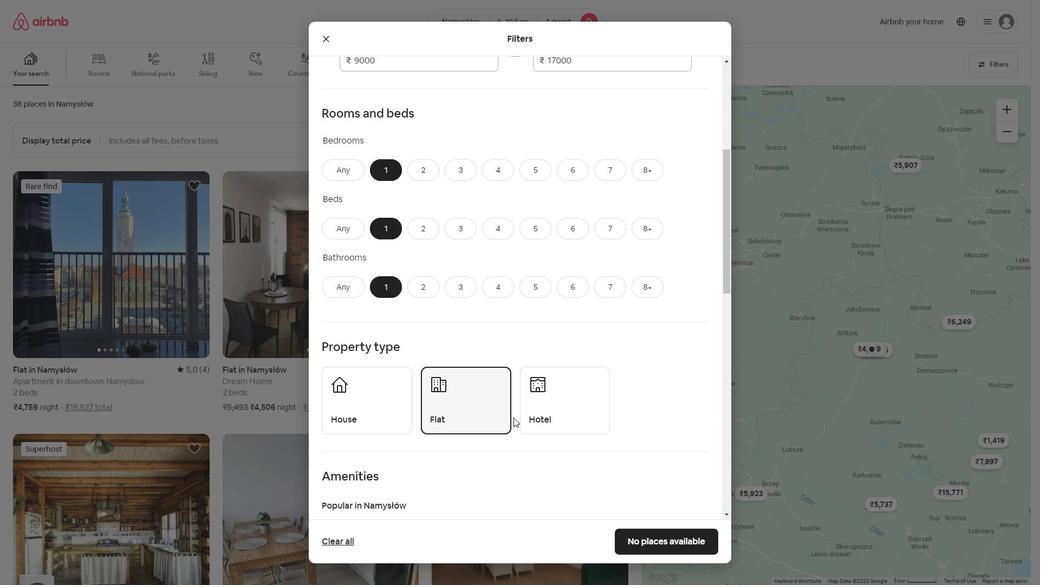 
Action: Mouse pressed left at (514, 417)
Screenshot: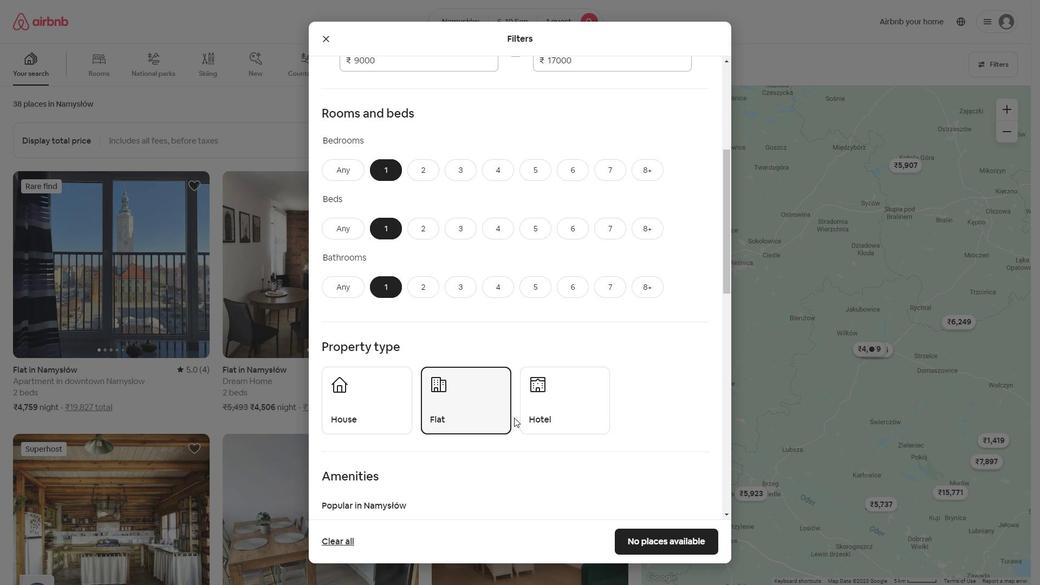 
Action: Mouse moved to (417, 391)
Screenshot: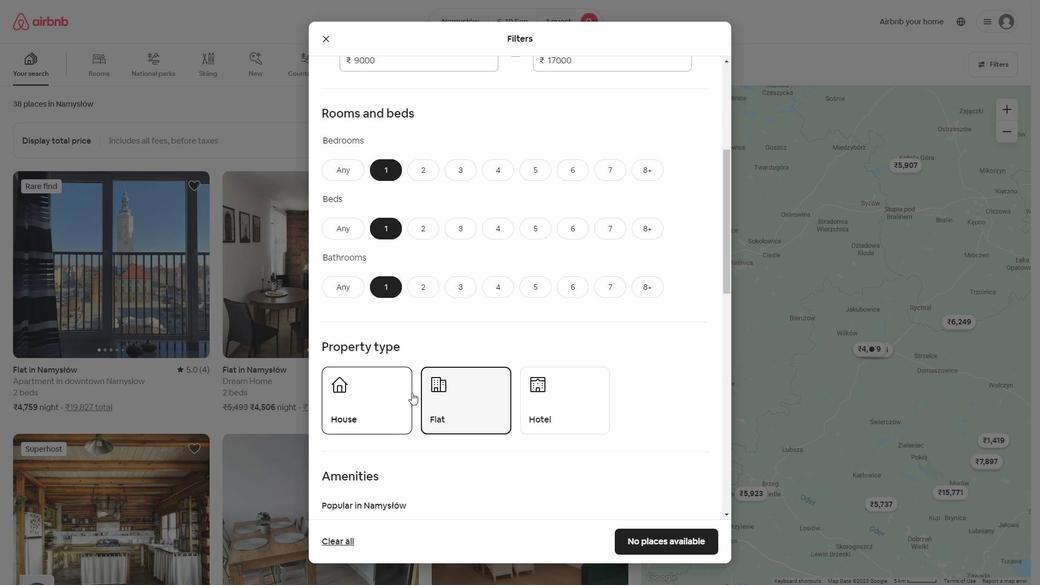 
Action: Mouse scrolled (417, 390) with delta (0, 0)
Screenshot: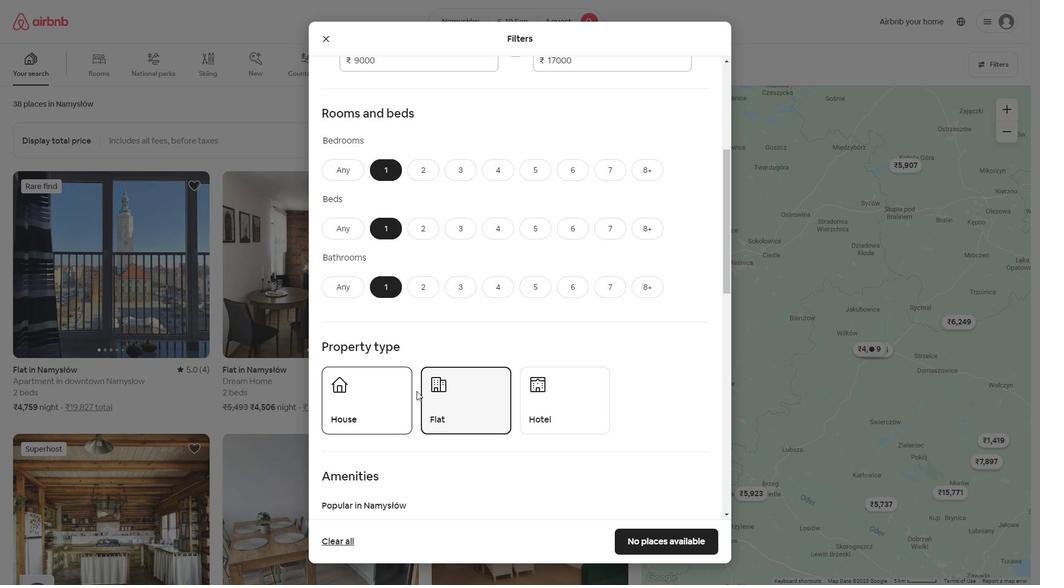 
Action: Mouse moved to (367, 364)
Screenshot: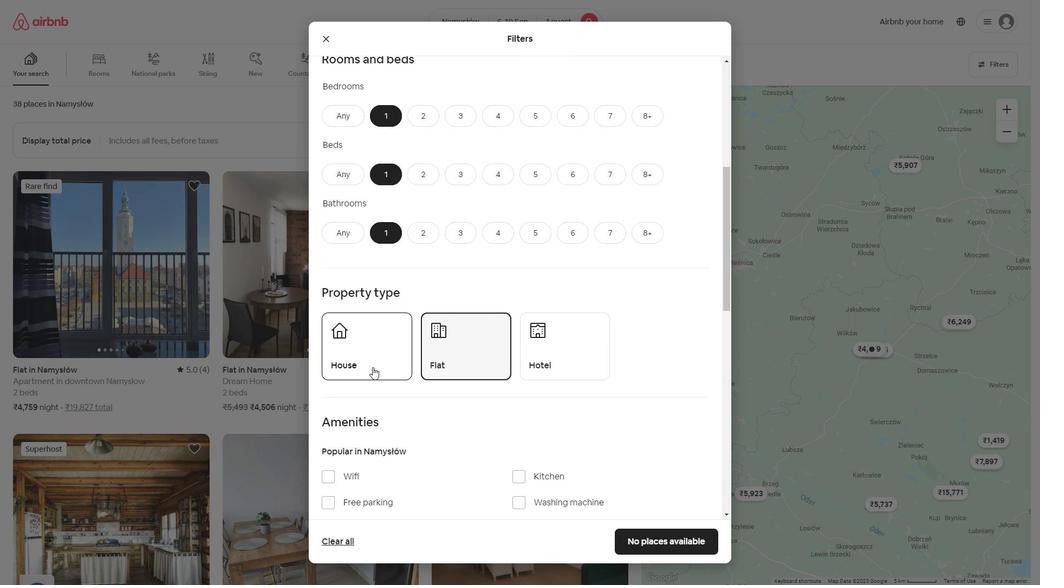 
Action: Mouse pressed left at (367, 364)
Screenshot: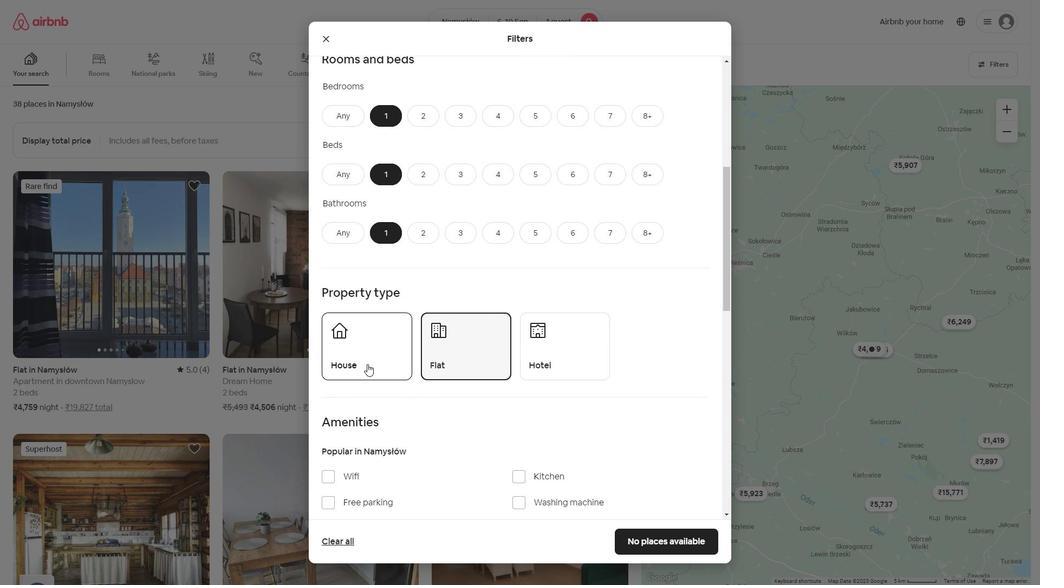 
Action: Mouse moved to (563, 348)
Screenshot: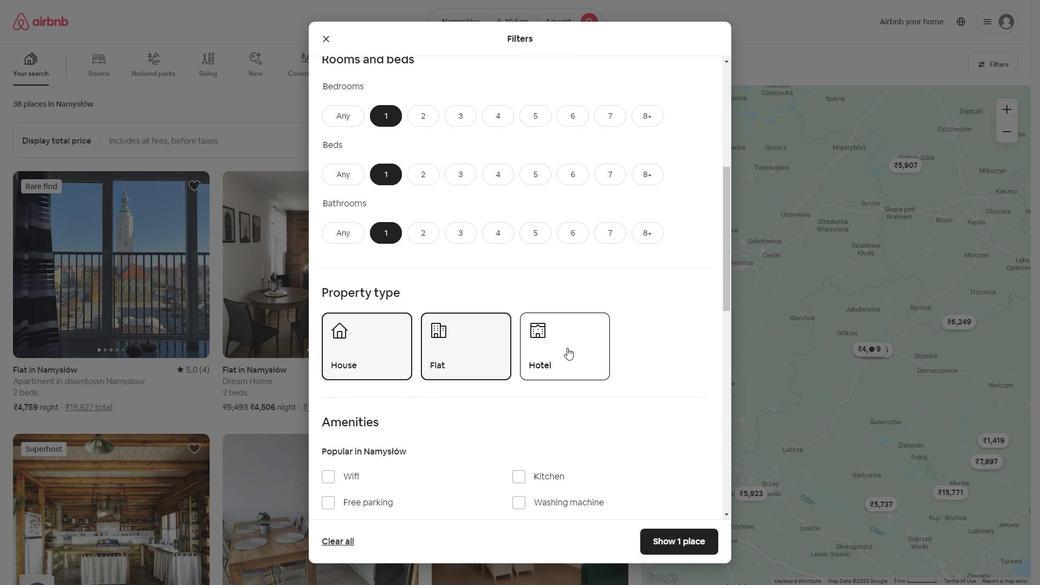 
Action: Mouse scrolled (563, 347) with delta (0, 0)
Screenshot: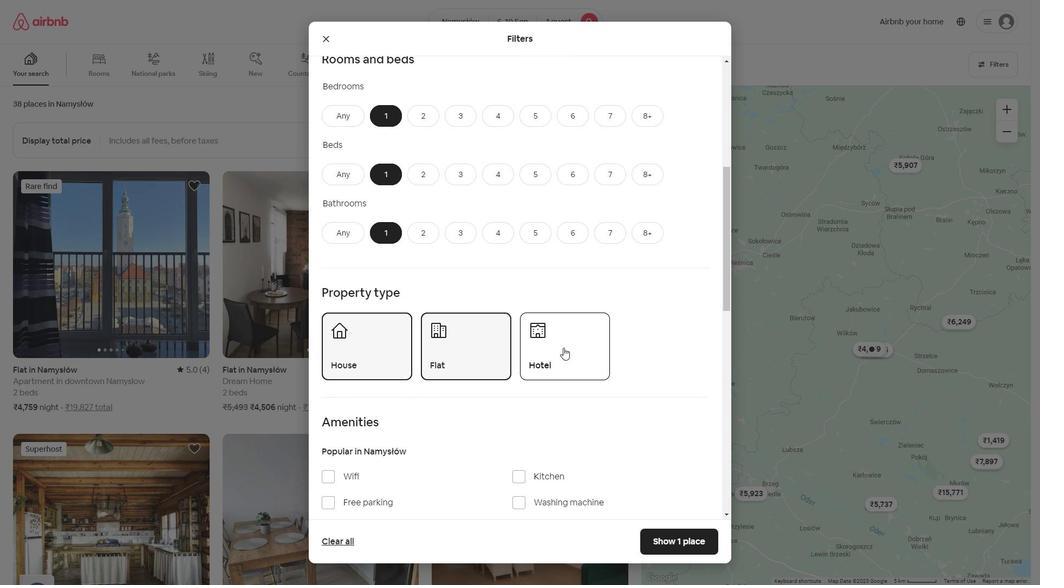 
Action: Mouse moved to (562, 314)
Screenshot: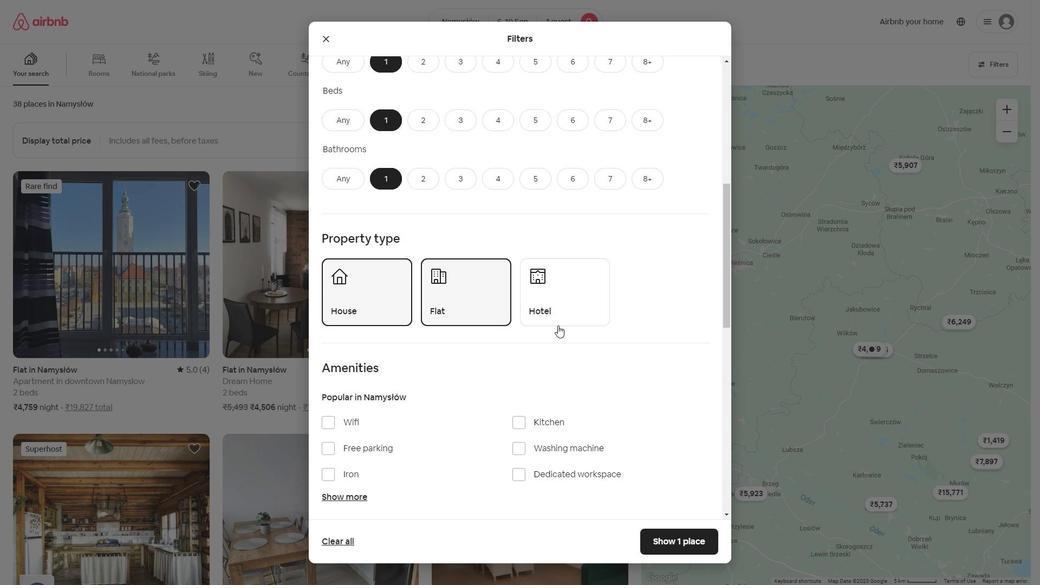 
Action: Mouse pressed left at (562, 314)
Screenshot: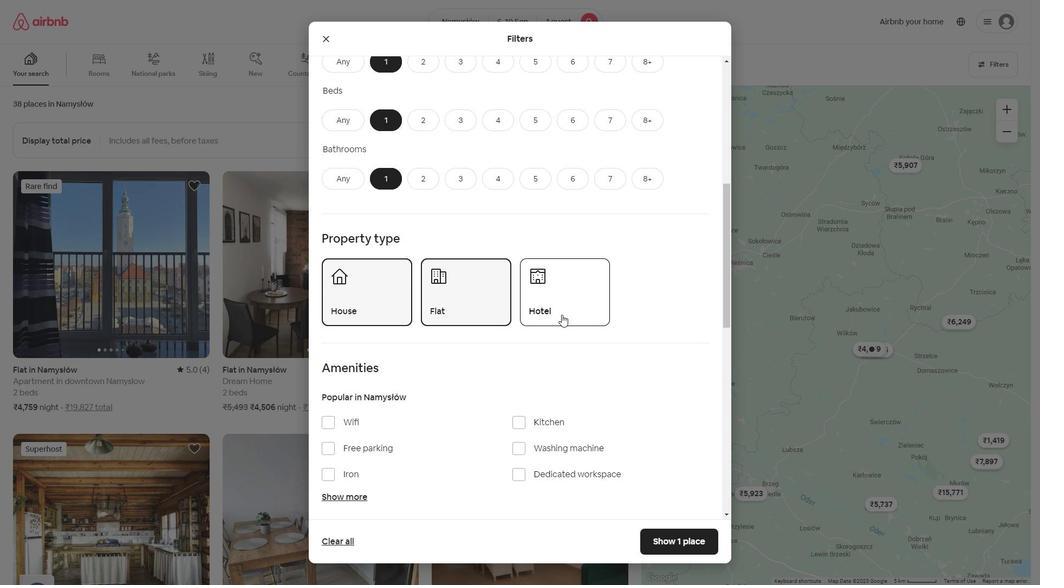 
Action: Mouse moved to (421, 370)
Screenshot: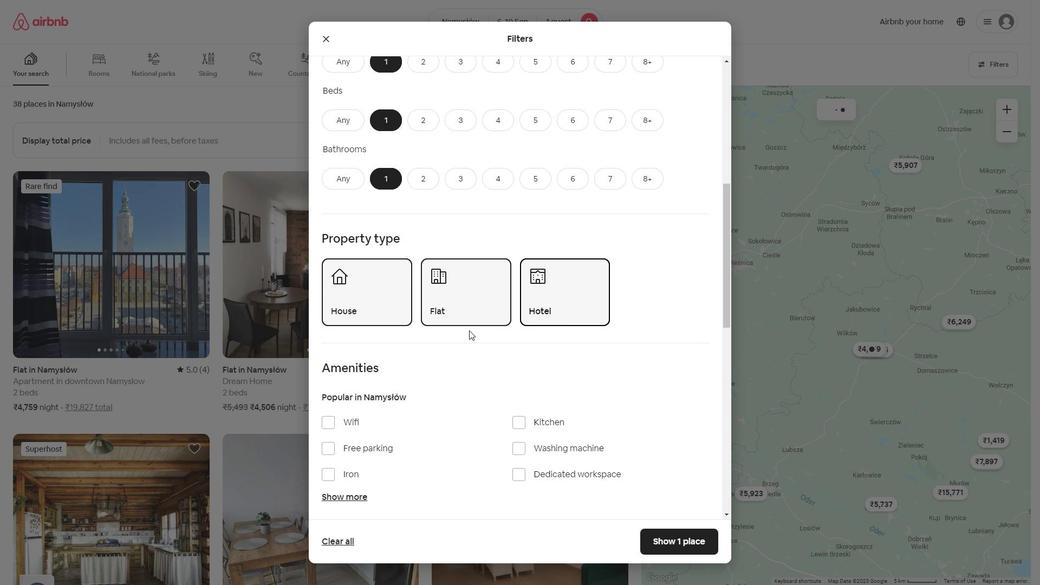 
Action: Mouse scrolled (421, 369) with delta (0, 0)
Screenshot: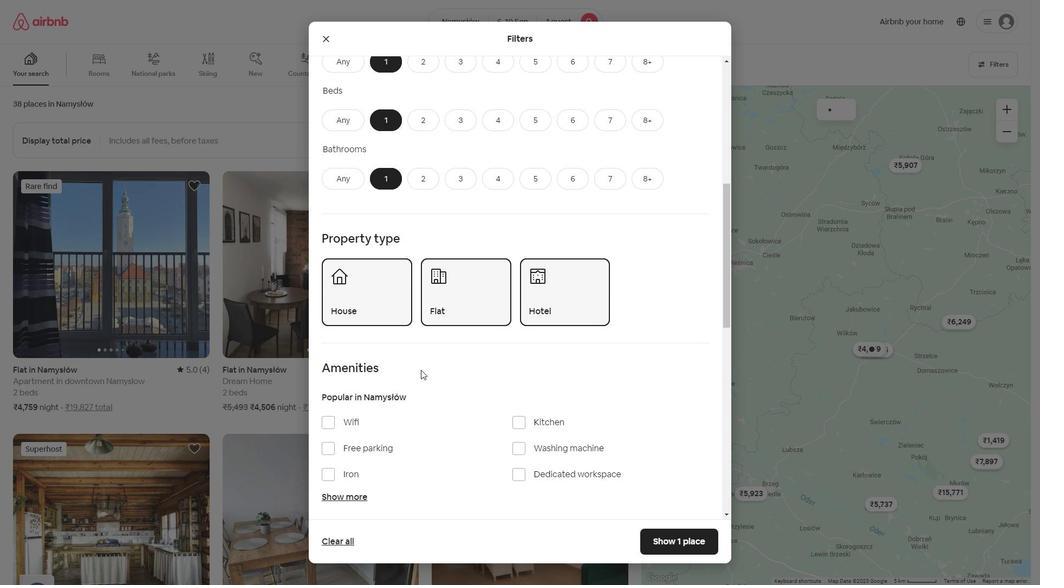 
Action: Mouse scrolled (421, 369) with delta (0, 0)
Screenshot: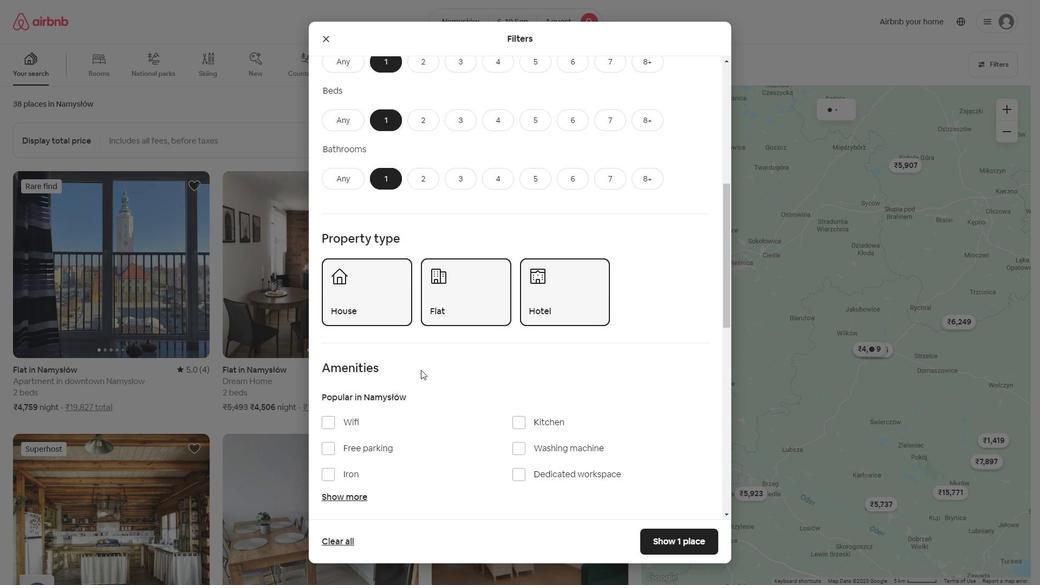 
Action: Mouse moved to (512, 336)
Screenshot: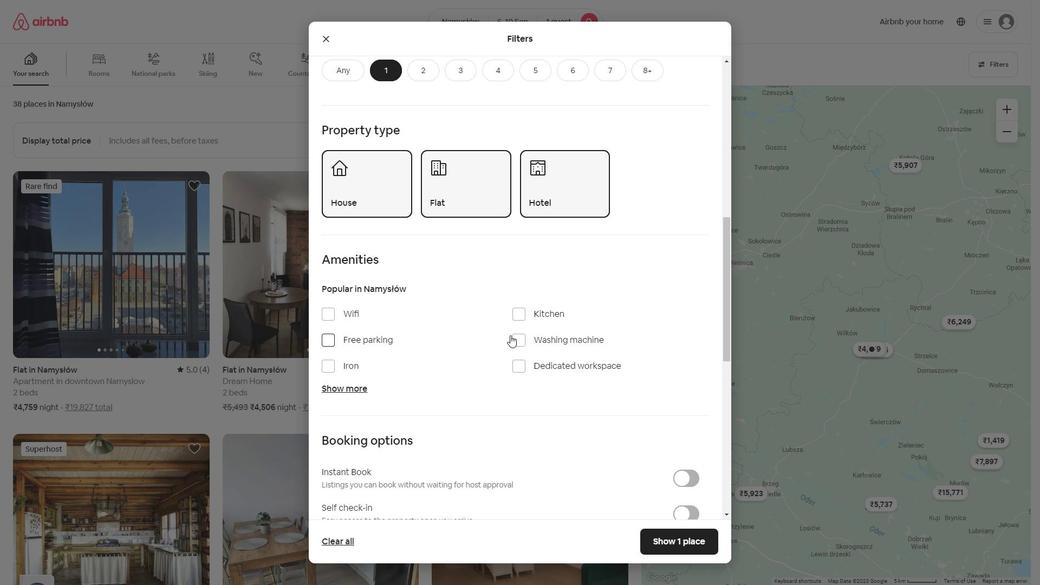 
Action: Mouse pressed left at (512, 336)
Screenshot: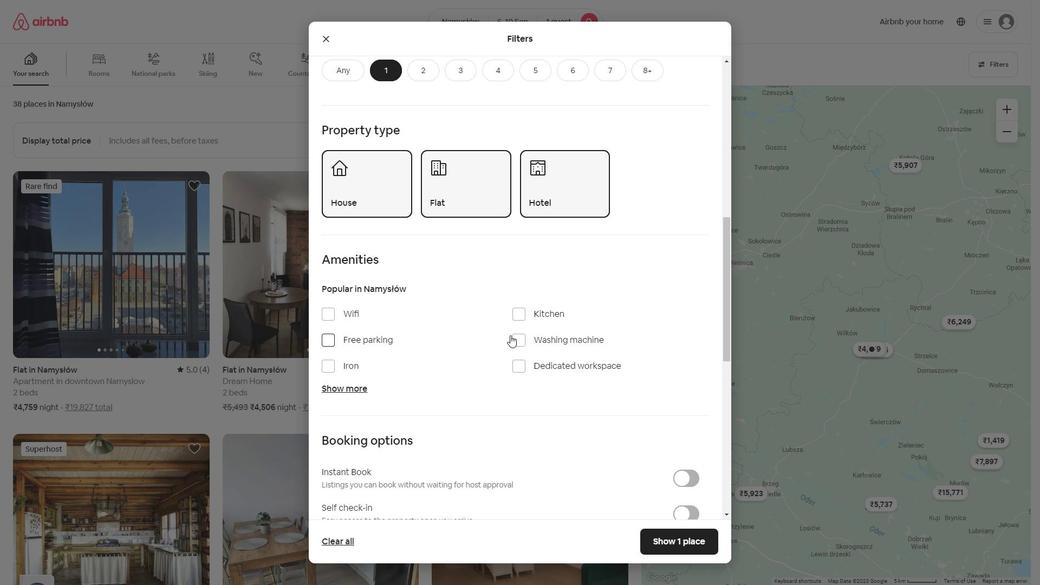 
Action: Mouse moved to (691, 503)
Screenshot: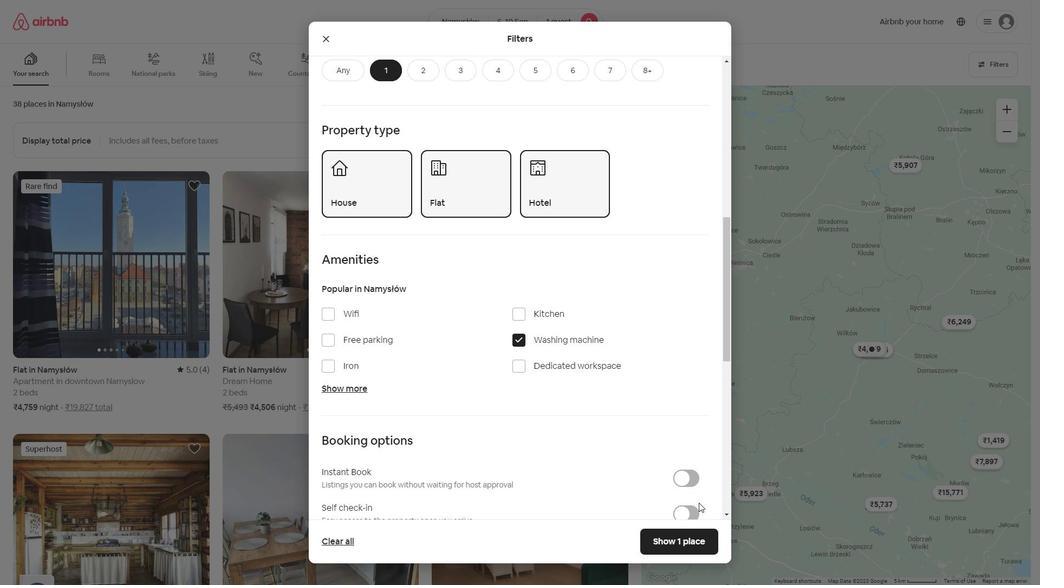 
Action: Mouse pressed left at (691, 503)
Screenshot: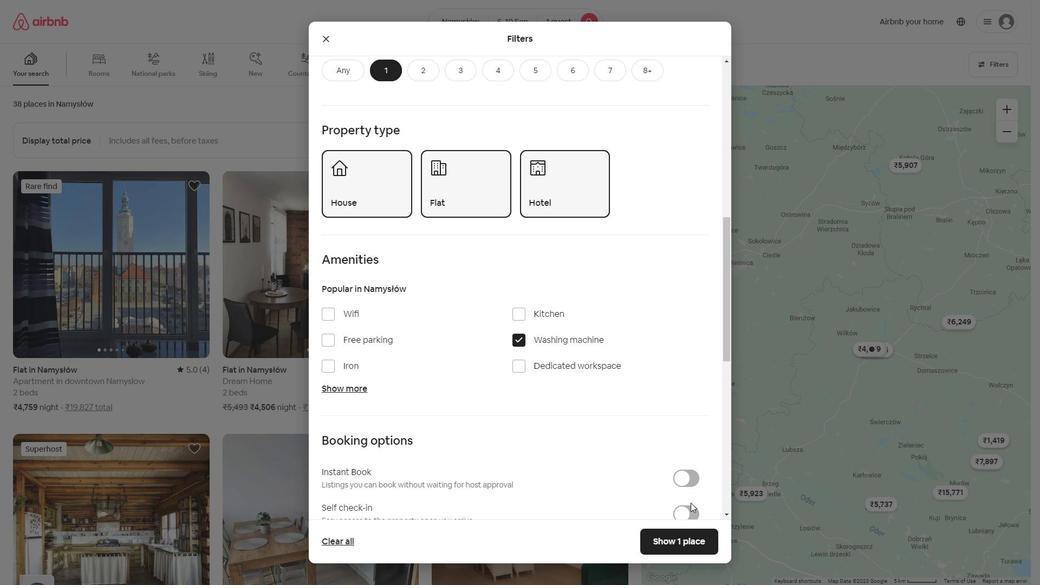 
Action: Mouse moved to (557, 413)
Screenshot: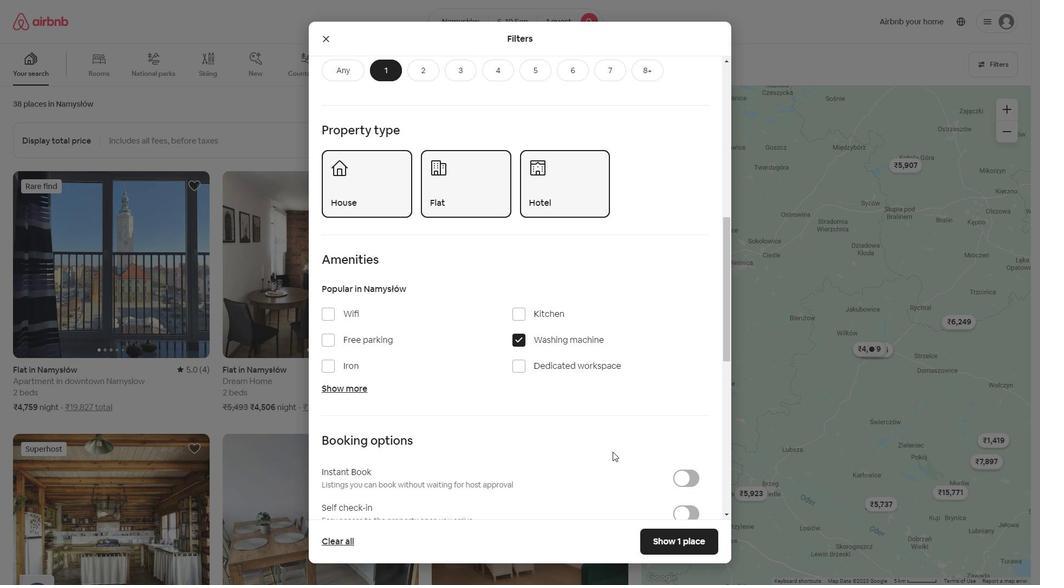 
Action: Mouse scrolled (557, 412) with delta (0, 0)
Screenshot: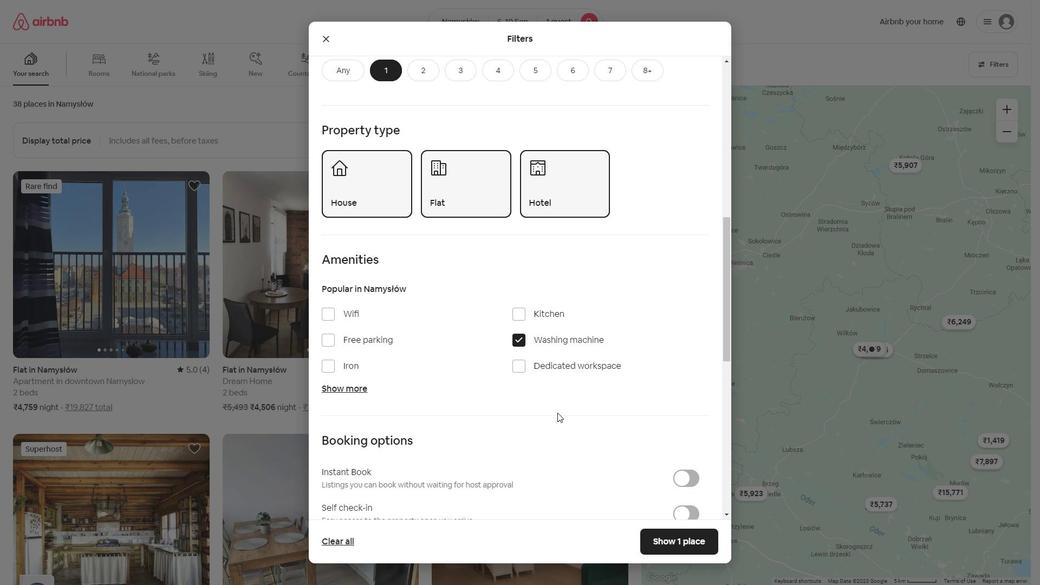 
Action: Mouse pressed left at (696, 354)
Screenshot: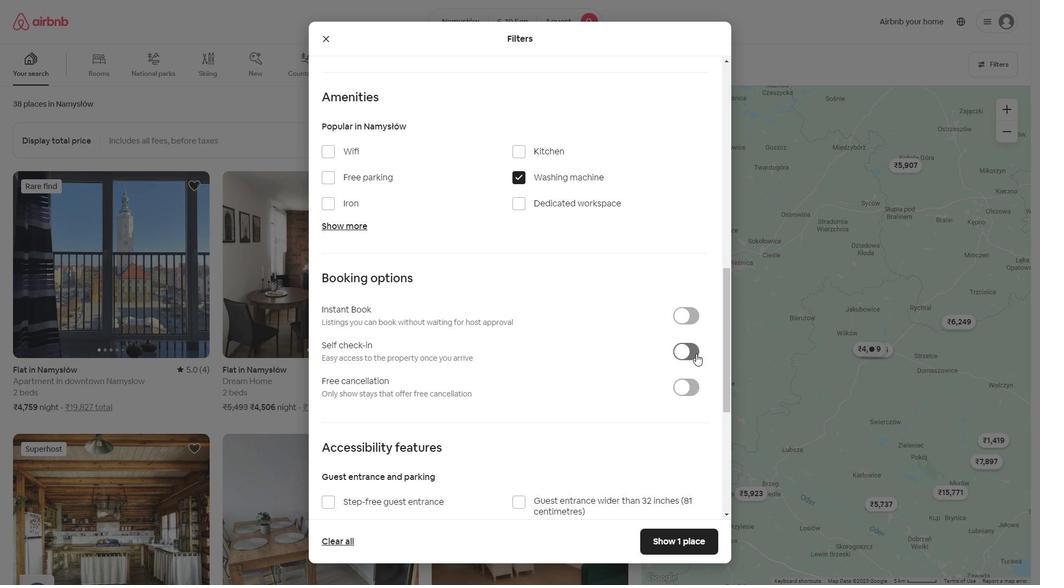 
Action: Mouse moved to (117, 453)
Screenshot: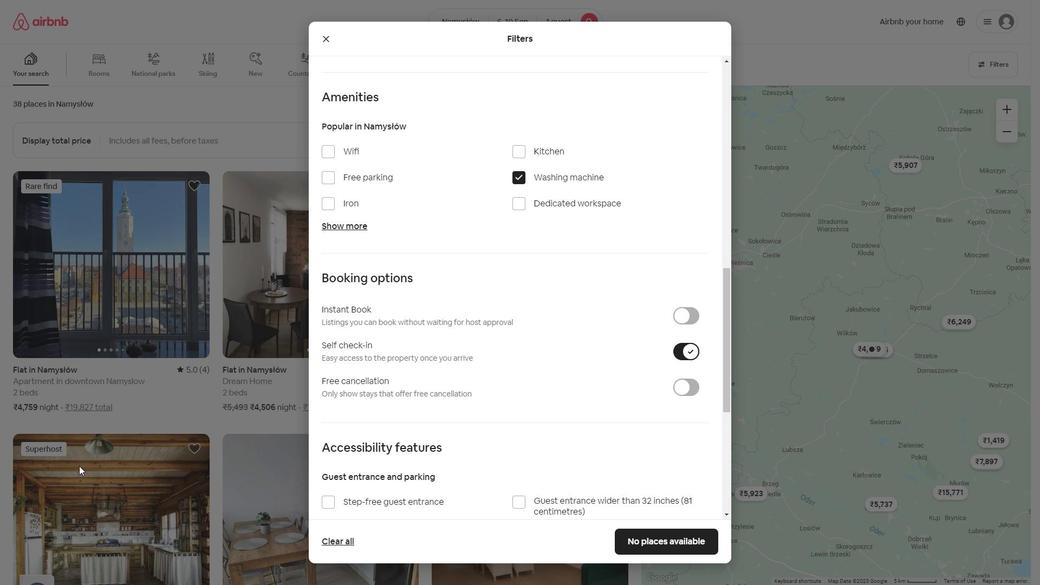 
Action: Mouse scrolled (79, 465) with delta (0, 0)
Screenshot: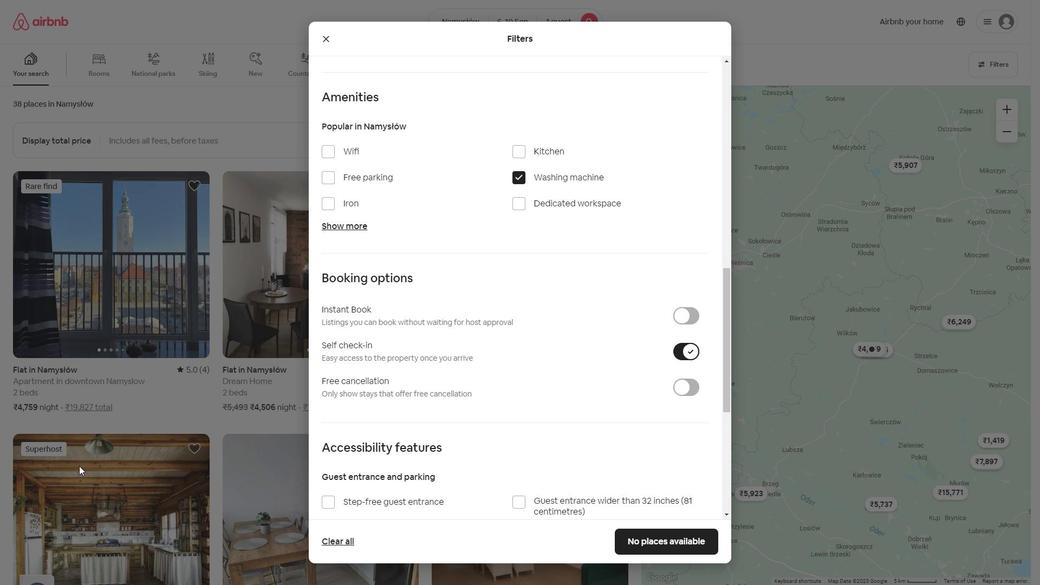 
Action: Mouse moved to (232, 433)
Screenshot: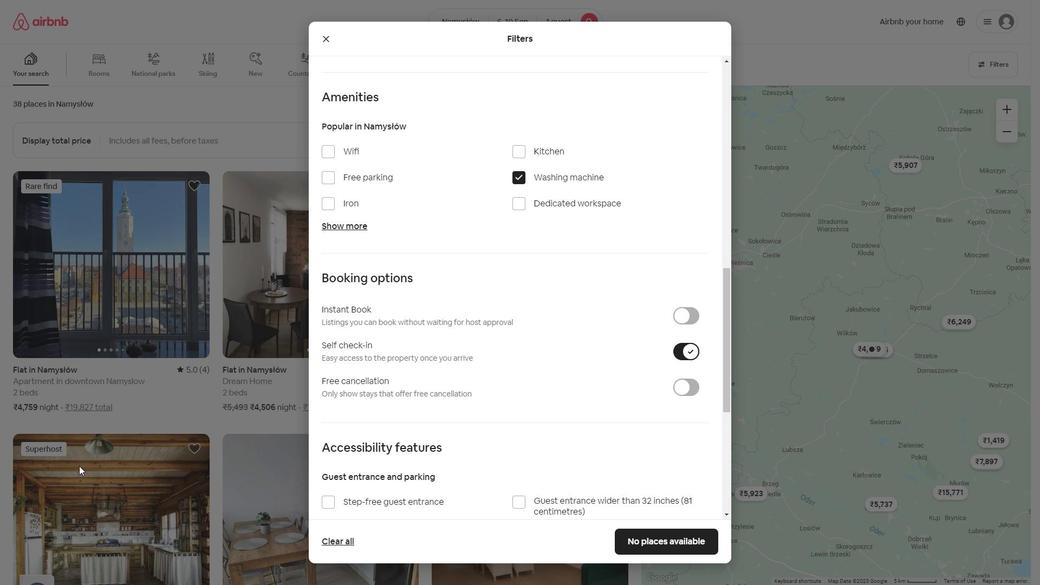 
Action: Mouse scrolled (79, 465) with delta (0, 0)
Screenshot: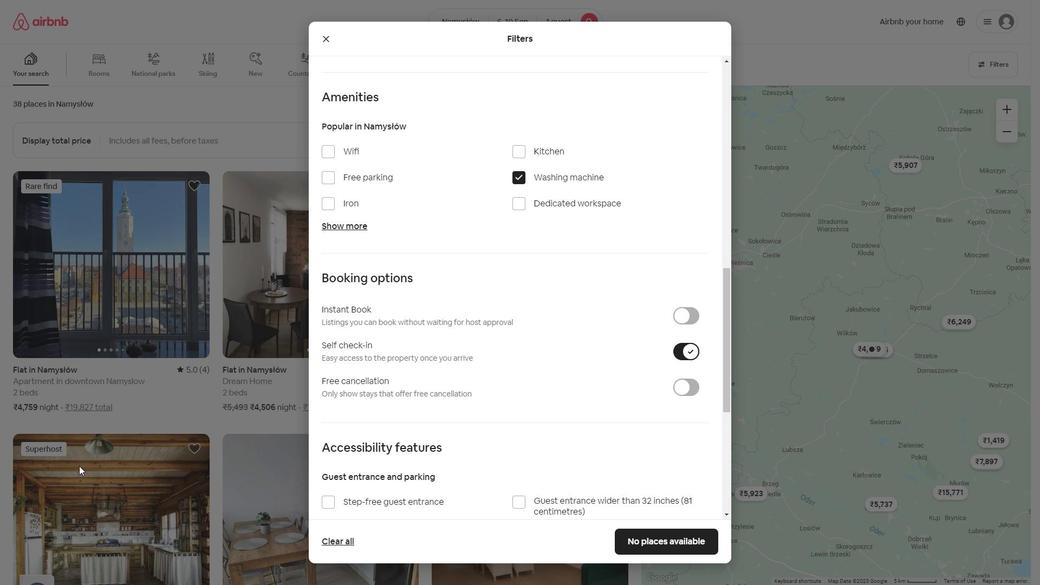 
Action: Mouse moved to (379, 384)
Screenshot: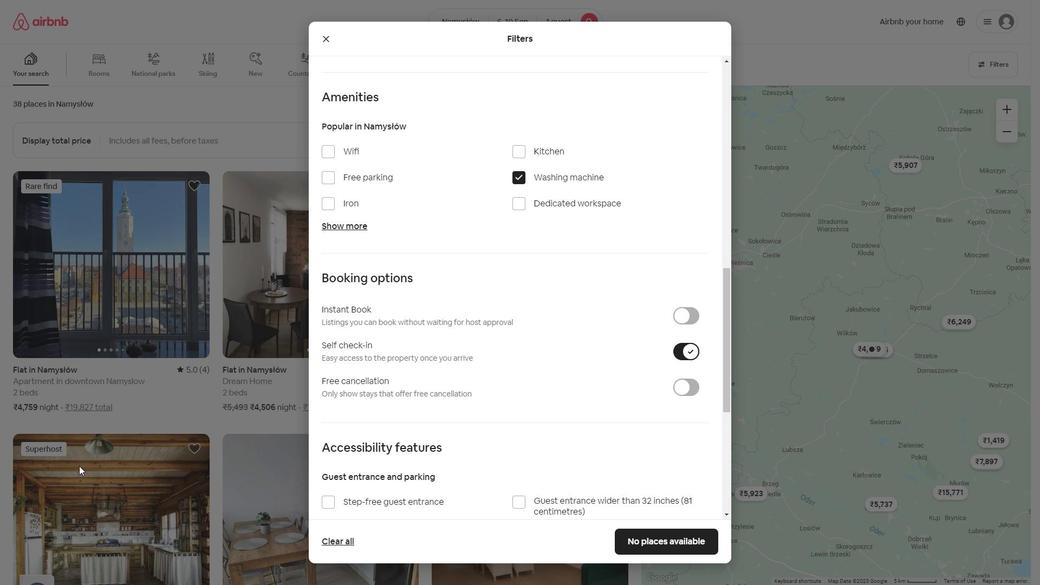 
Action: Mouse scrolled (79, 465) with delta (0, 0)
Screenshot: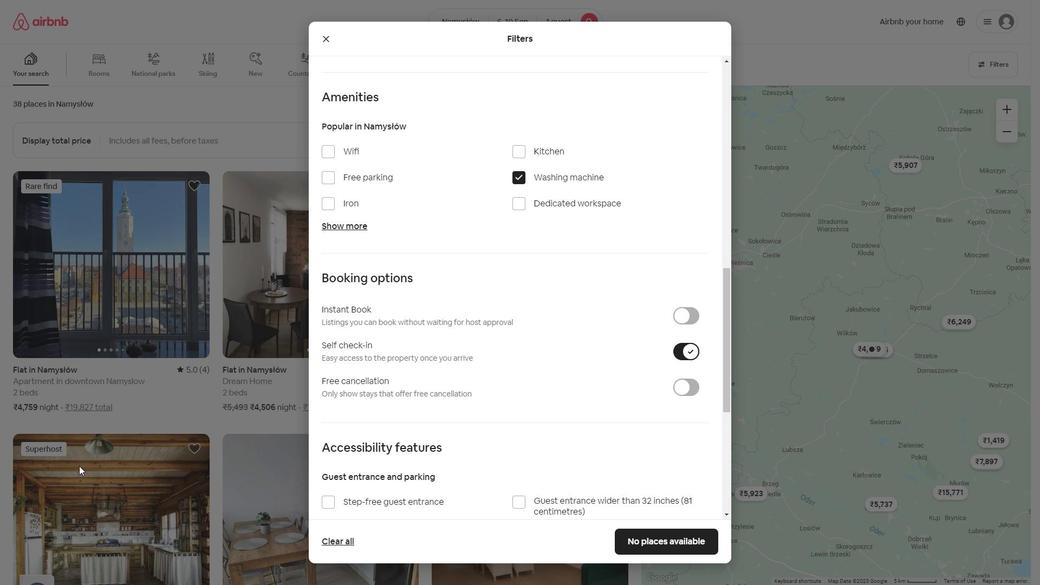 
Action: Mouse moved to (455, 355)
Screenshot: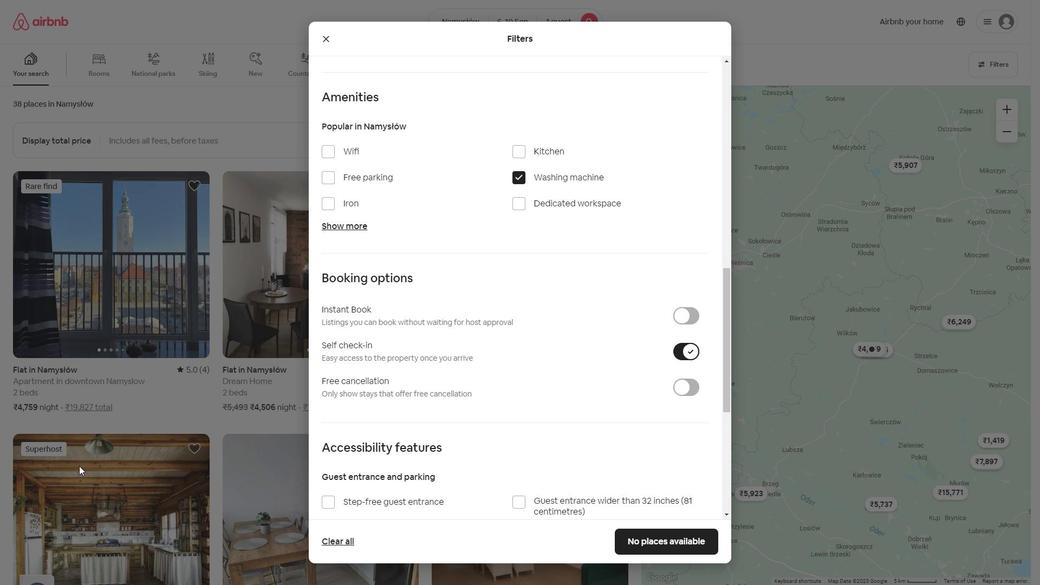 
Action: Mouse scrolled (79, 465) with delta (0, 0)
Screenshot: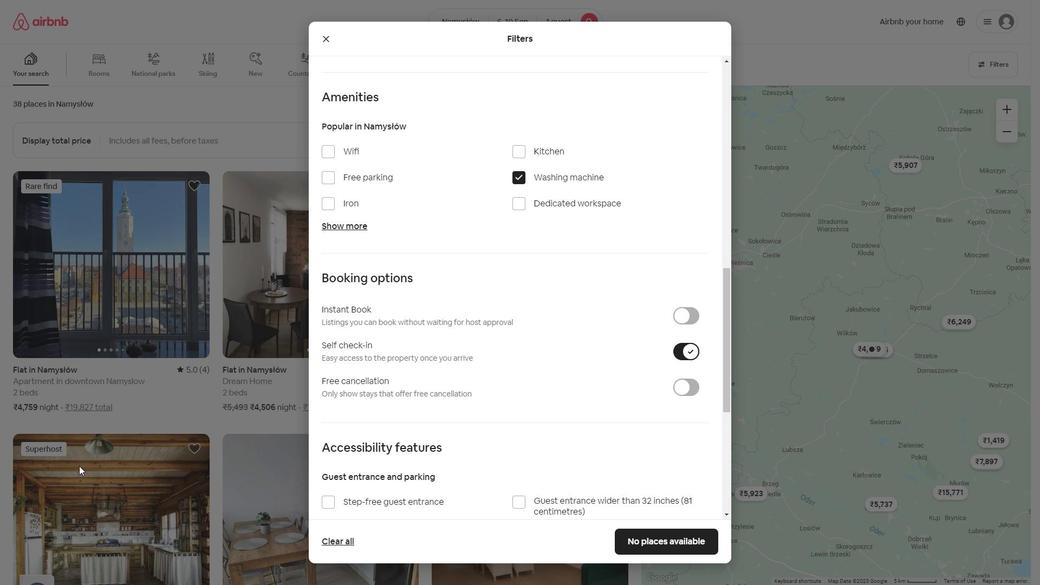 
Action: Mouse moved to (511, 336)
Screenshot: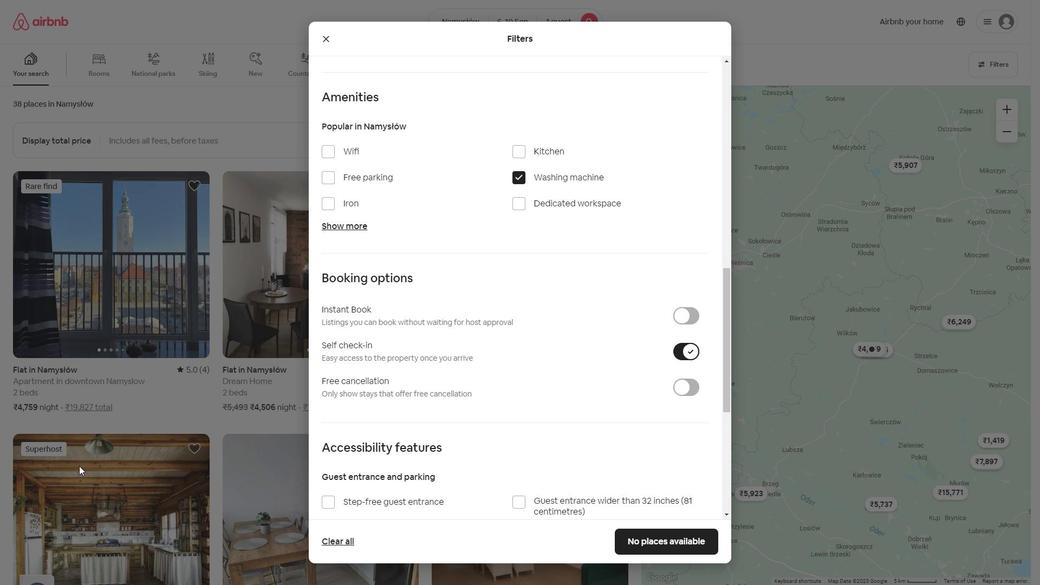 
Action: Mouse scrolled (79, 465) with delta (0, 0)
Screenshot: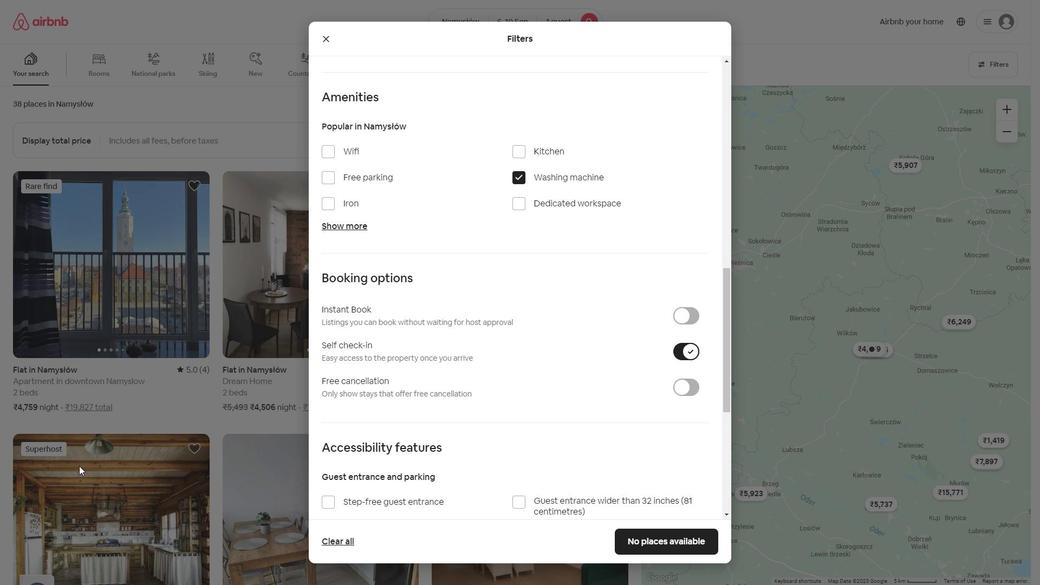 
Action: Mouse moved to (656, 291)
Screenshot: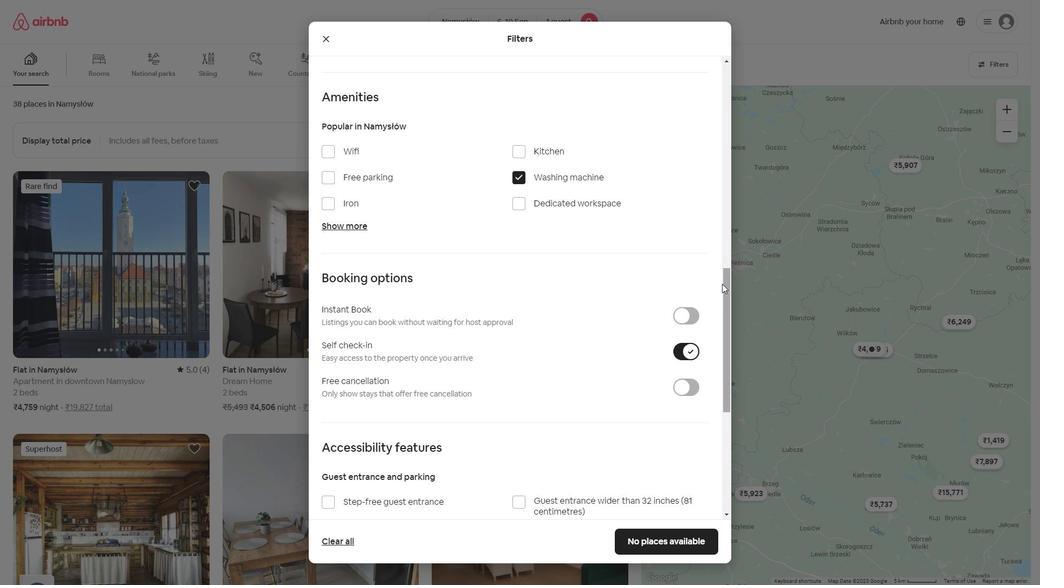 
Action: Mouse scrolled (658, 290) with delta (0, 0)
Screenshot: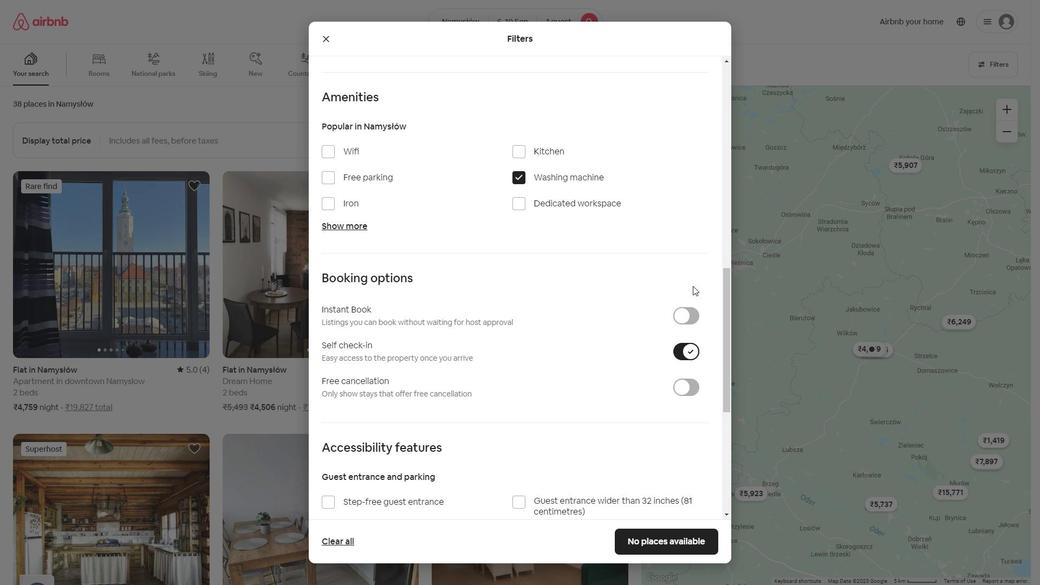 
Action: Mouse moved to (654, 293)
Screenshot: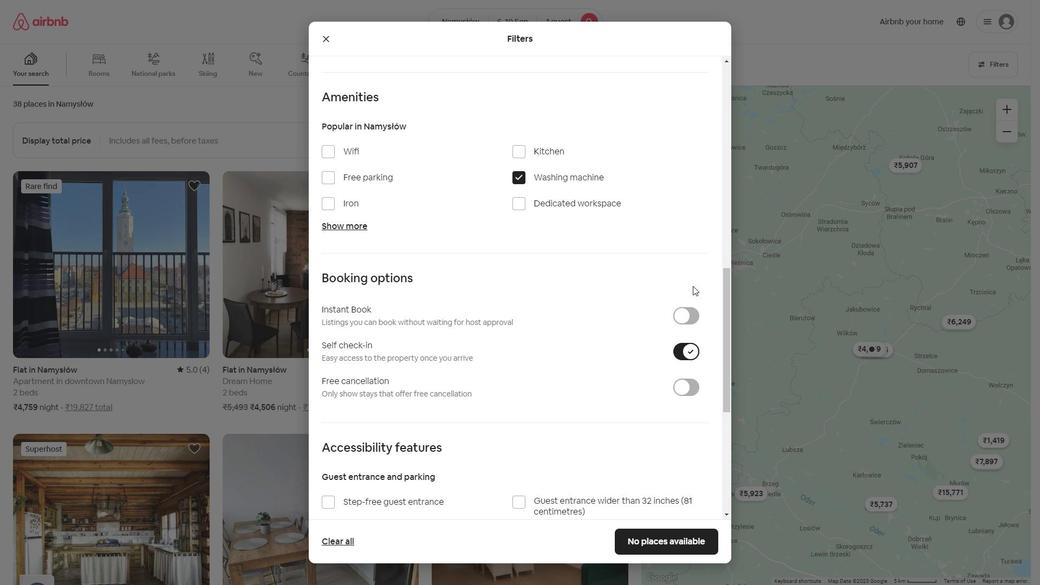 
Action: Mouse scrolled (654, 292) with delta (0, 0)
Screenshot: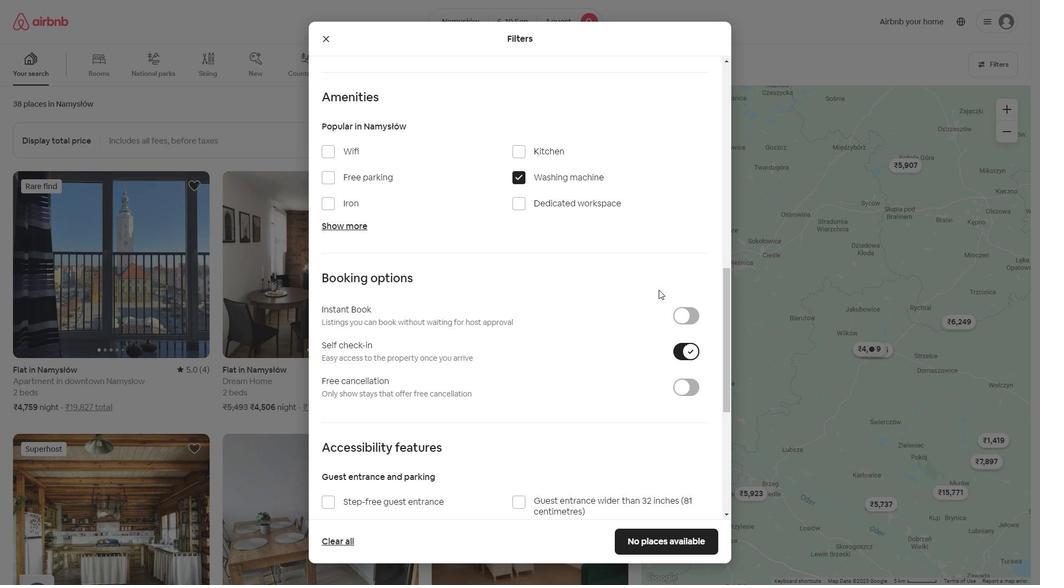 
Action: Mouse moved to (651, 296)
Screenshot: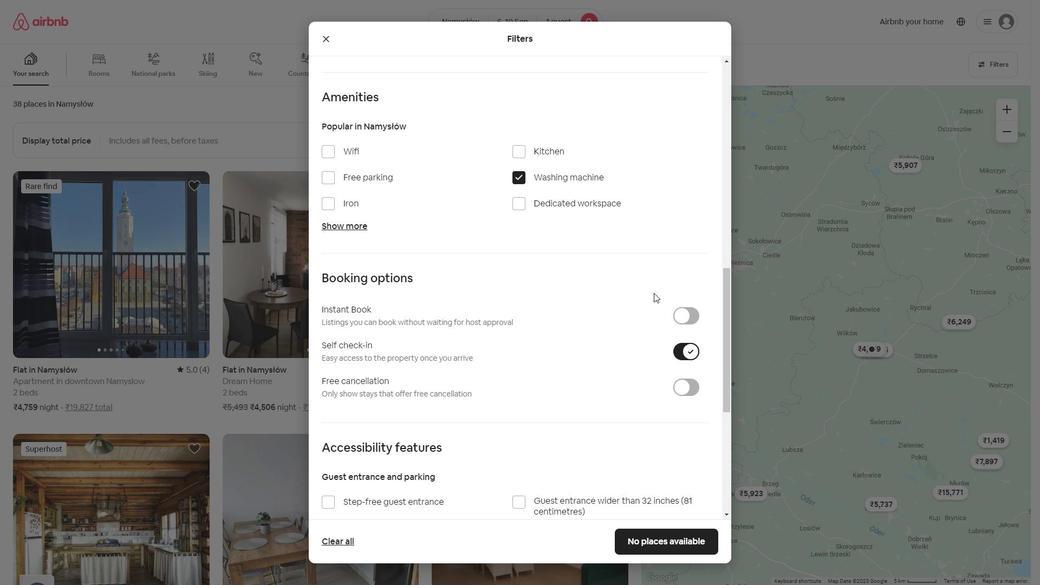 
Action: Mouse scrolled (652, 294) with delta (0, 0)
Screenshot: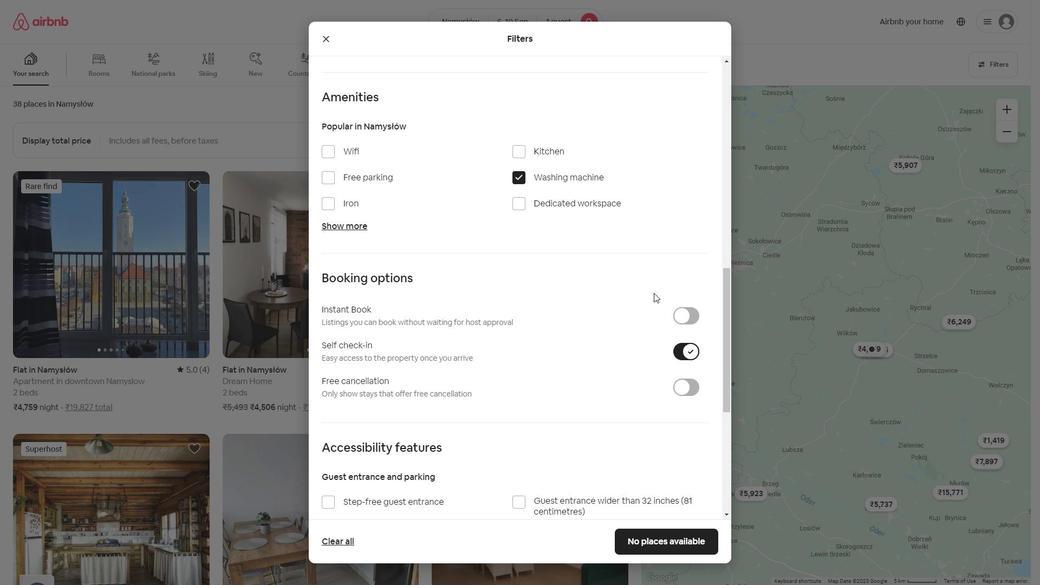 
Action: Mouse moved to (384, 352)
Screenshot: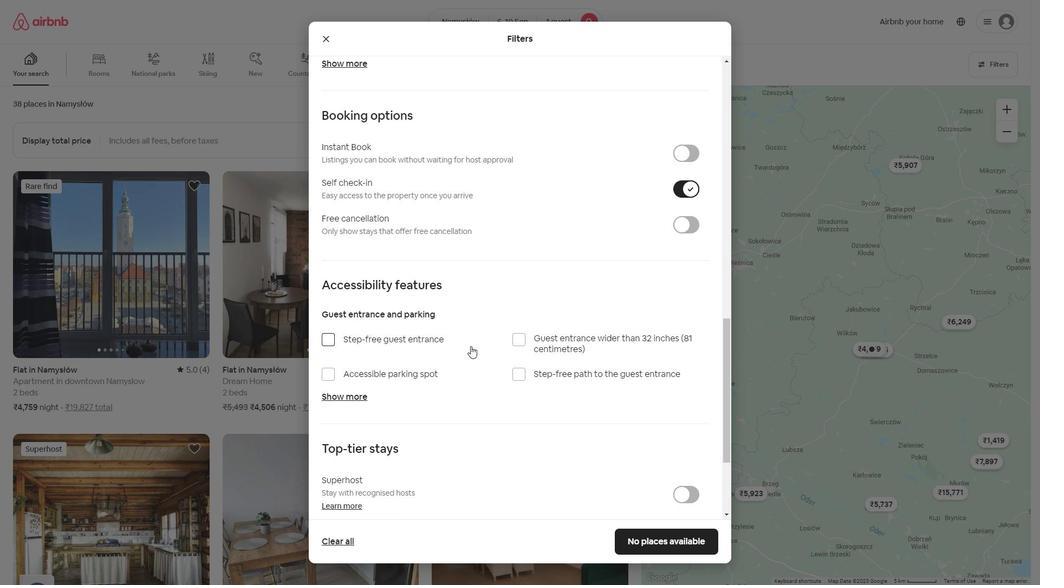 
Action: Mouse scrolled (466, 348) with delta (0, 0)
Screenshot: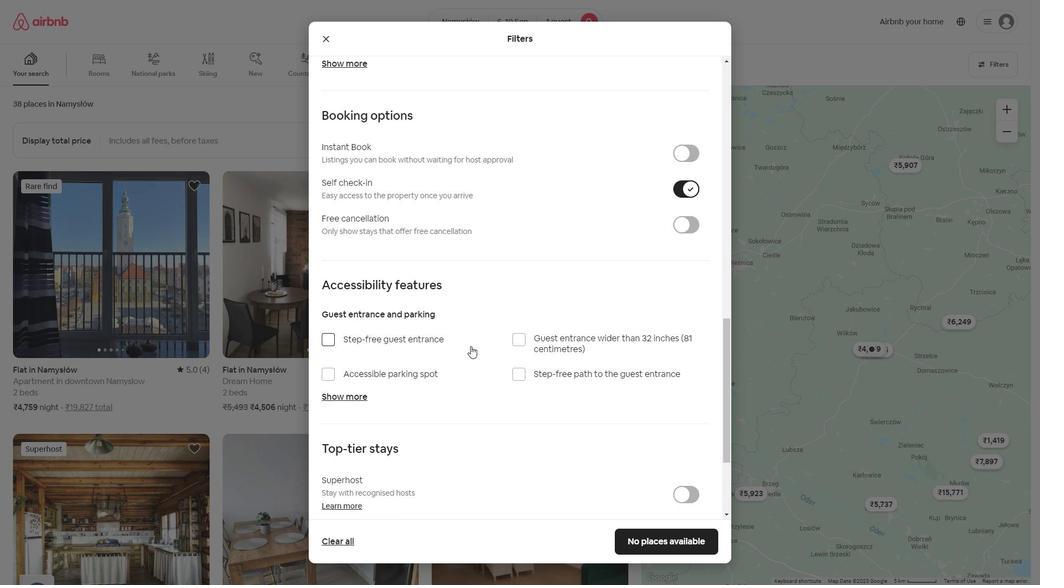 
Action: Mouse moved to (320, 352)
Screenshot: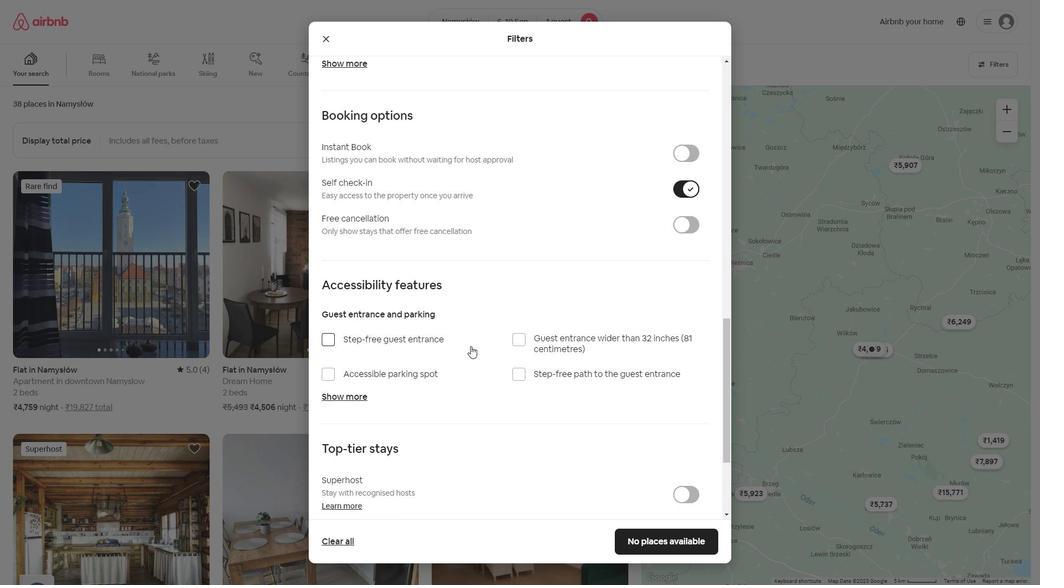 
Action: Mouse scrolled (461, 351) with delta (0, 0)
Screenshot: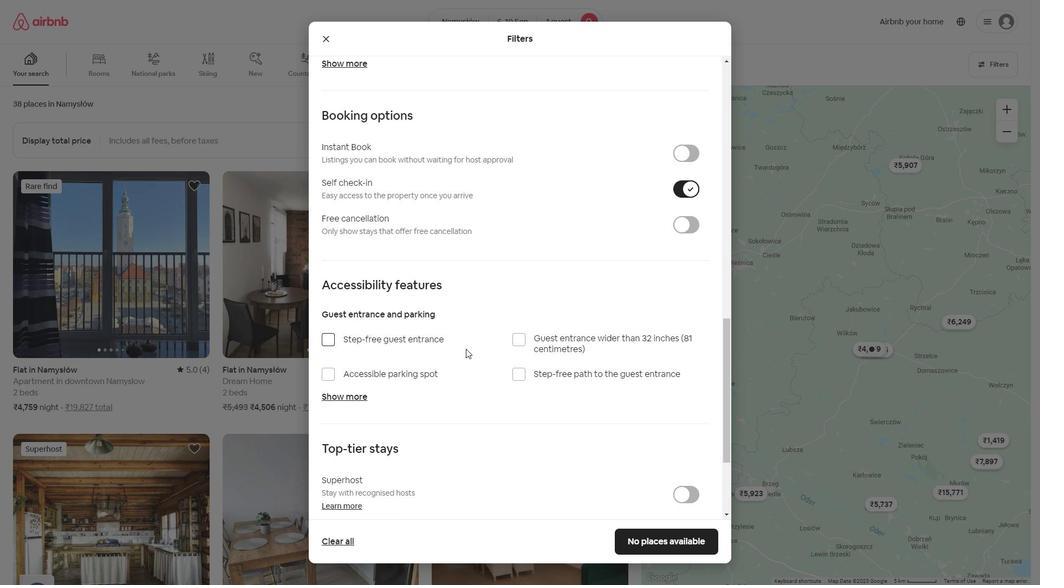 
Action: Mouse moved to (265, 368)
Screenshot: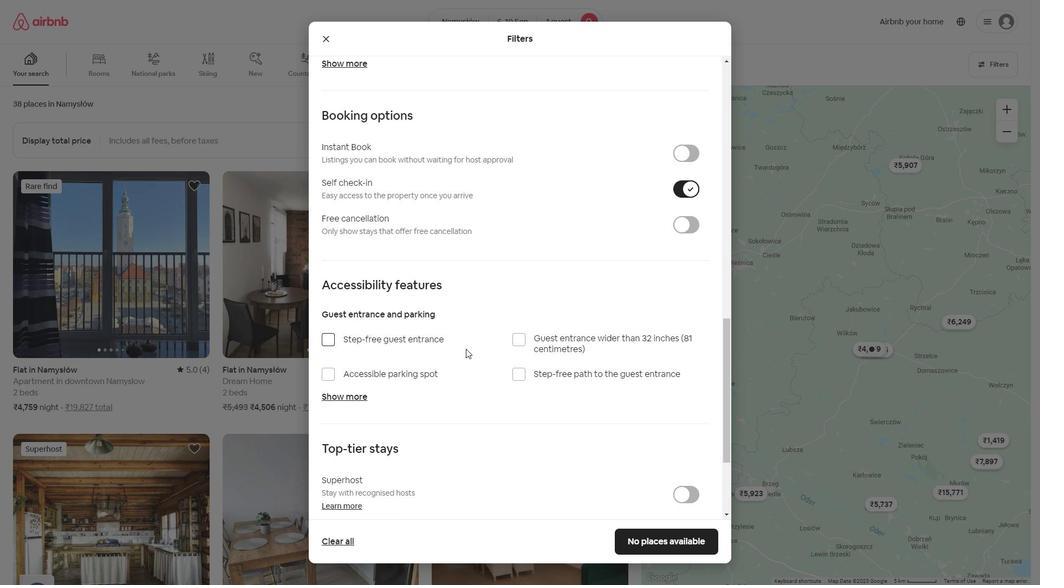 
Action: Mouse scrolled (448, 352) with delta (0, 0)
Screenshot: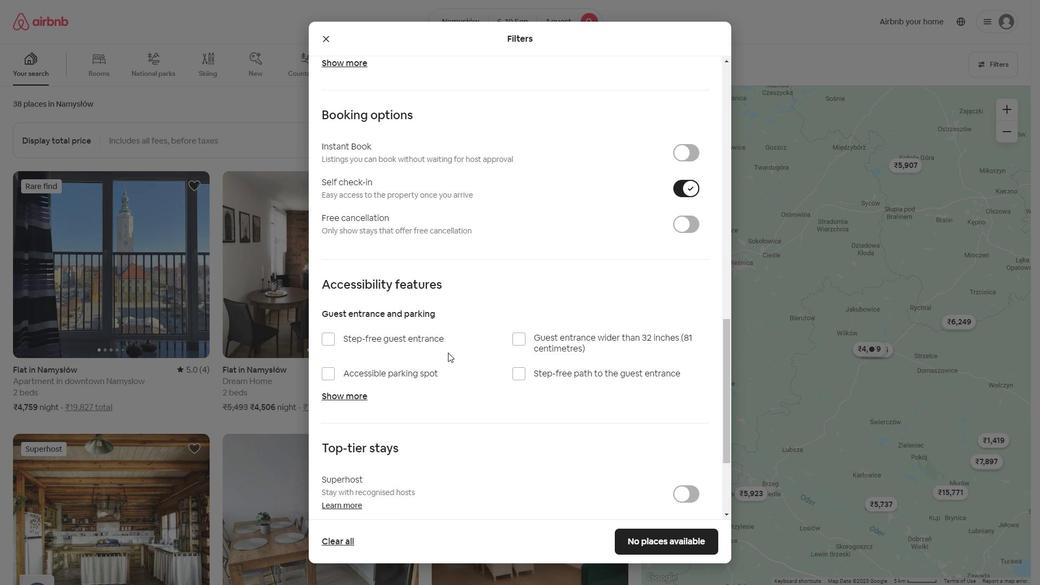 
Action: Mouse moved to (234, 372)
Screenshot: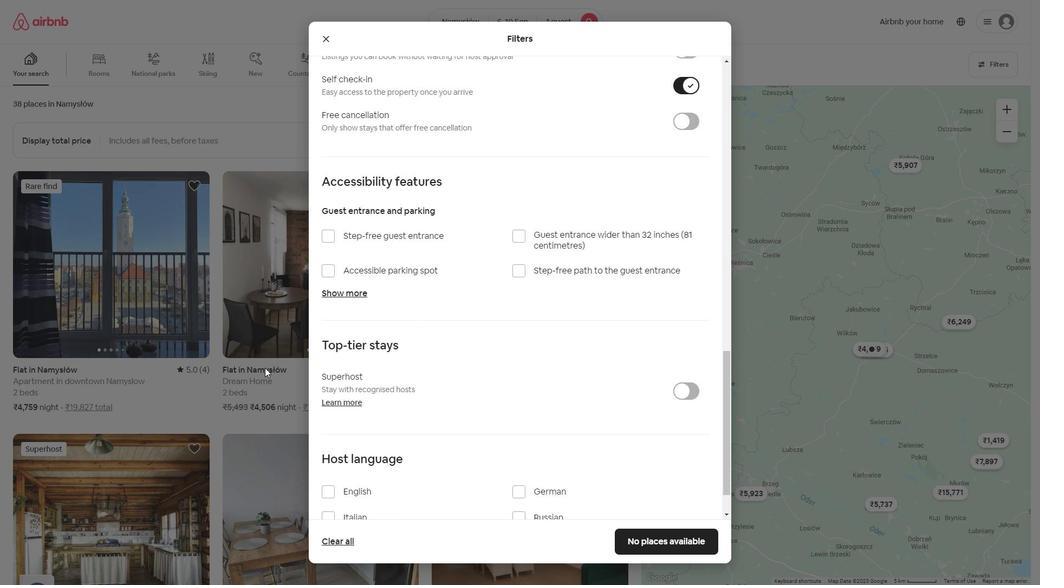 
Action: Mouse scrolled (224, 378) with delta (0, 0)
Screenshot: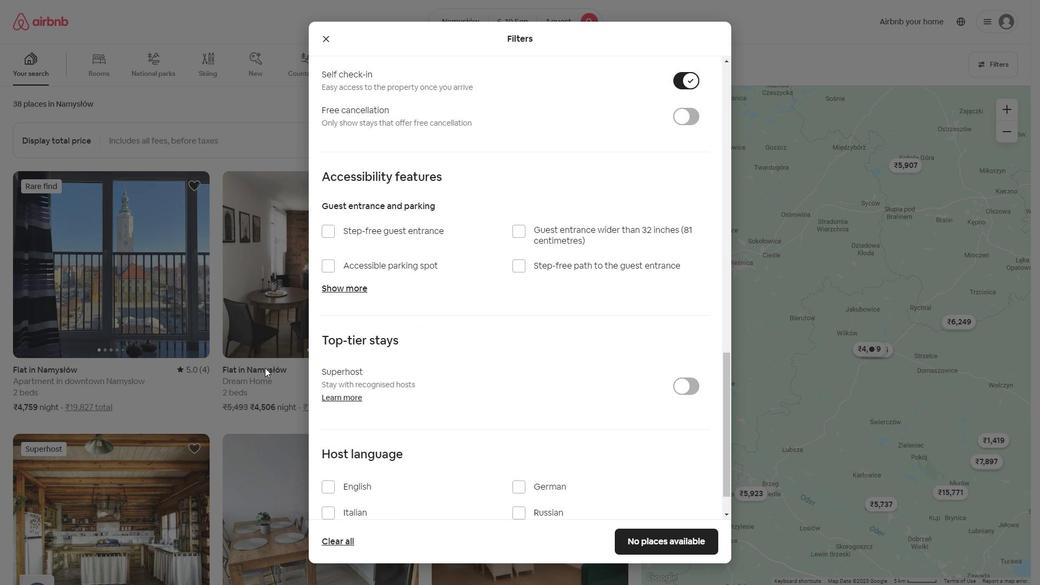 
Action: Mouse moved to (240, 370)
Screenshot: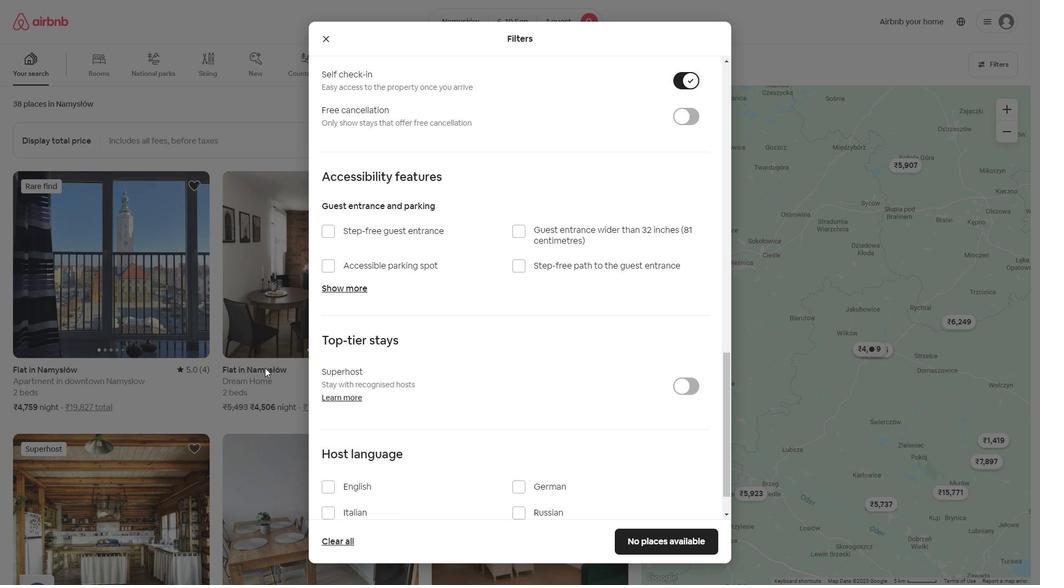 
Action: Mouse scrolled (224, 378) with delta (0, 0)
Screenshot: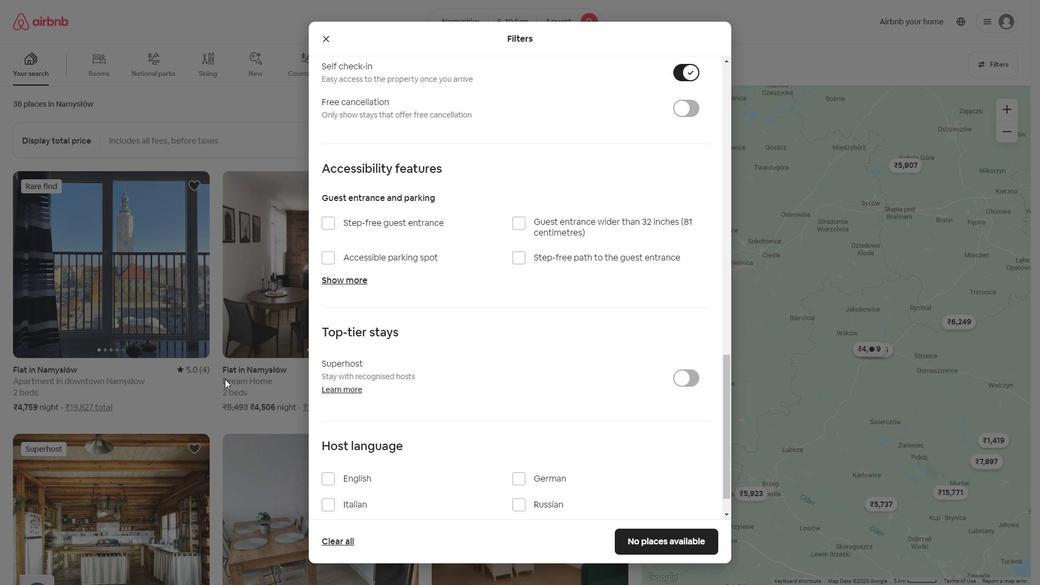 
Action: Mouse moved to (267, 362)
Screenshot: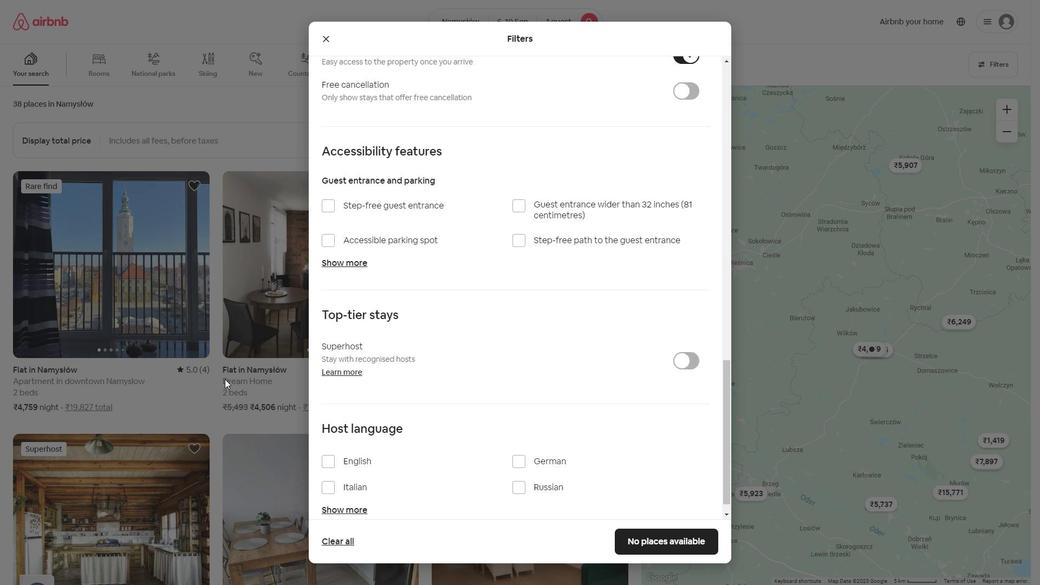 
Action: Mouse scrolled (224, 378) with delta (0, 0)
Screenshot: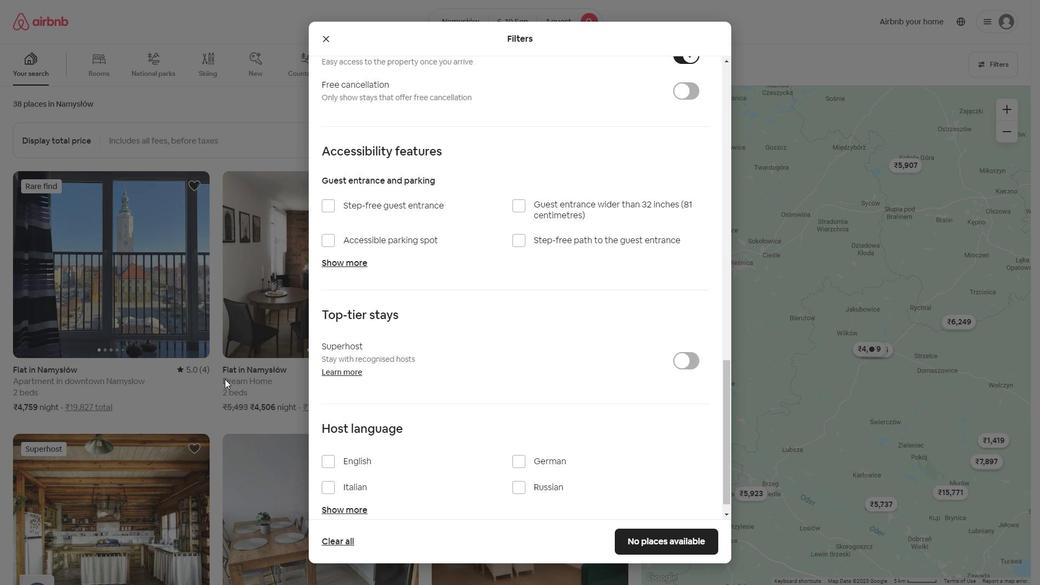 
Action: Mouse moved to (329, 444)
Screenshot: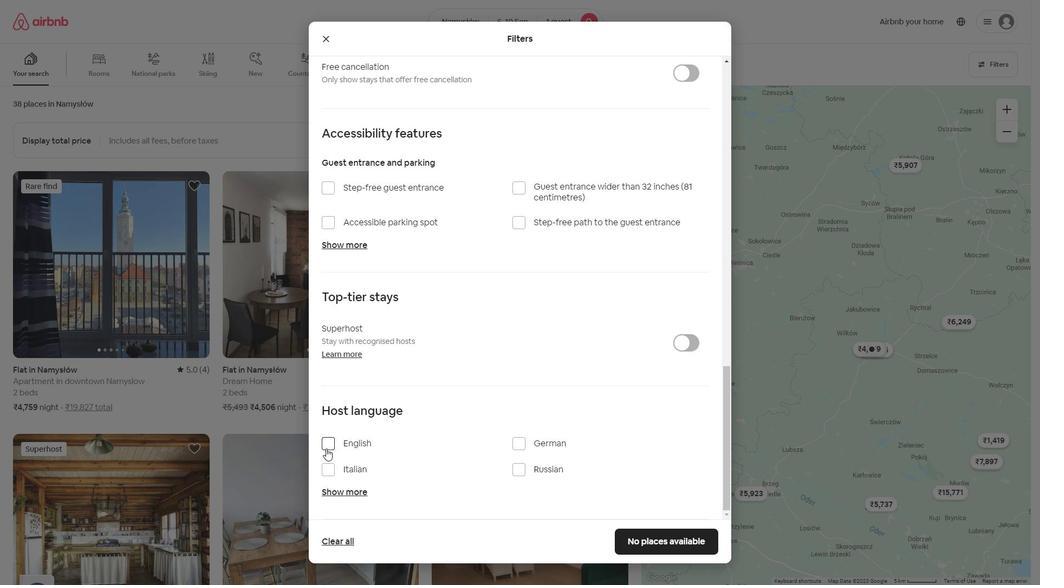 
Action: Mouse pressed left at (329, 444)
Screenshot: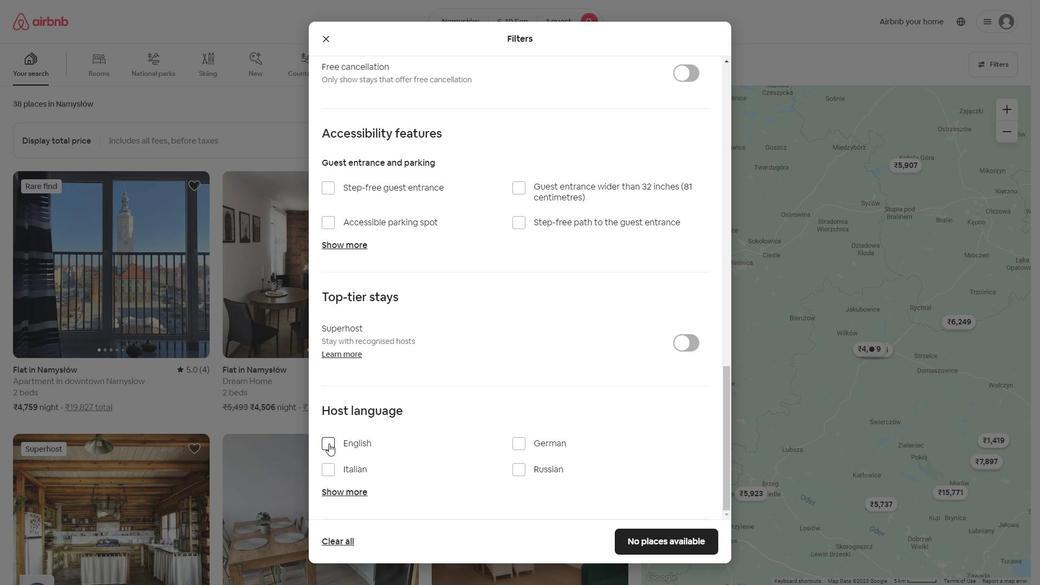 
Action: Mouse moved to (630, 538)
Screenshot: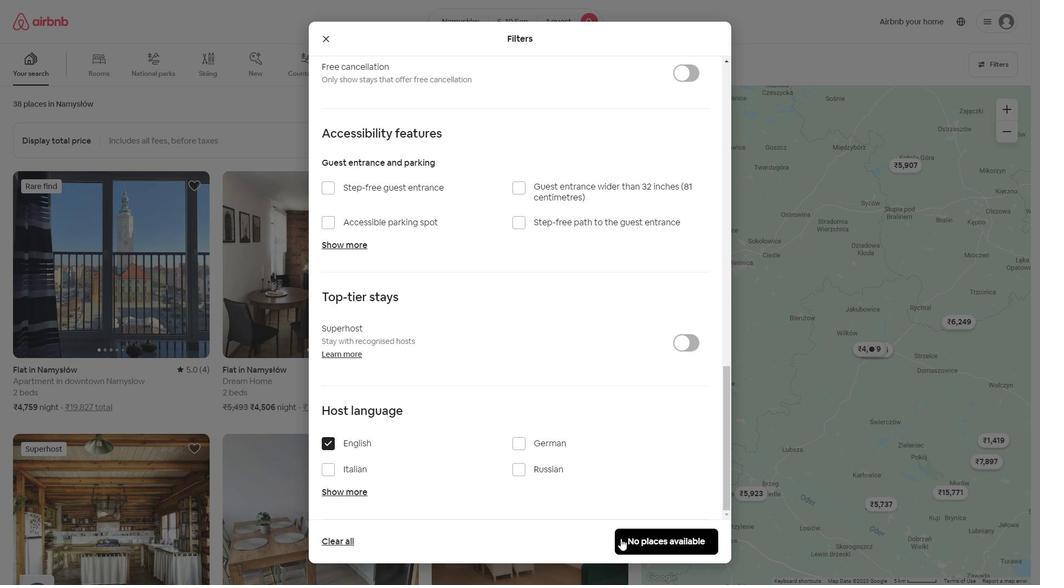 
Action: Mouse pressed left at (630, 538)
Screenshot: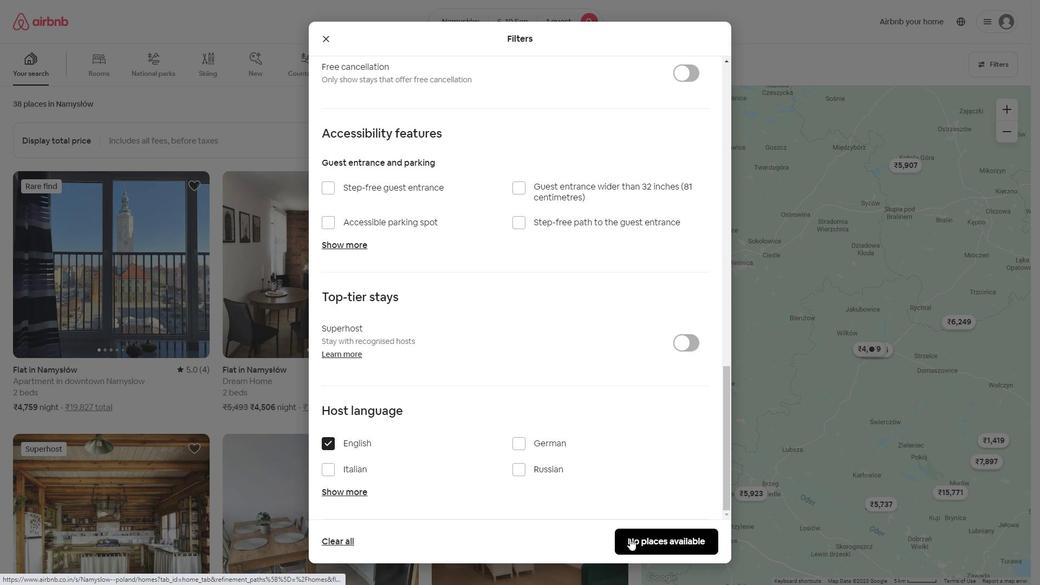 
Action: Mouse moved to (623, 543)
Screenshot: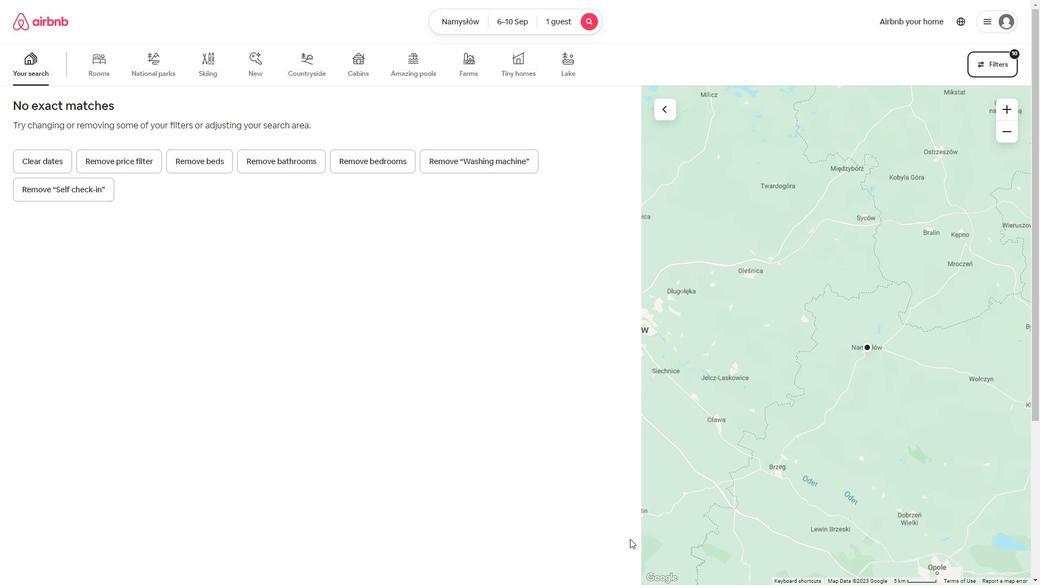 
